 Task: Assign vinnyoffice2@gmail.com as Assignee of Child Issue ChildIssue0000000897 of Issue Issue0000000449 in Backlog  in Scrum Project Project0000000090 in Jira. Assign vinnyoffice2@gmail.com as Assignee of Child Issue ChildIssue0000000898 of Issue Issue0000000449 in Backlog  in Scrum Project Project0000000090 in Jira. Assign vinnyoffice2@gmail.com as Assignee of Child Issue ChildIssue0000000899 of Issue Issue0000000450 in Backlog  in Scrum Project Project0000000090 in Jira. Assign vinnyoffice2@gmail.com as Assignee of Child Issue ChildIssue0000000900 of Issue Issue0000000450 in Backlog  in Scrum Project Project0000000090 in Jira. Assign Issue Issue0000000441 to Sprint Sprint0000000265 in Scrum Project Project0000000089 in Jira
Action: Mouse moved to (638, 583)
Screenshot: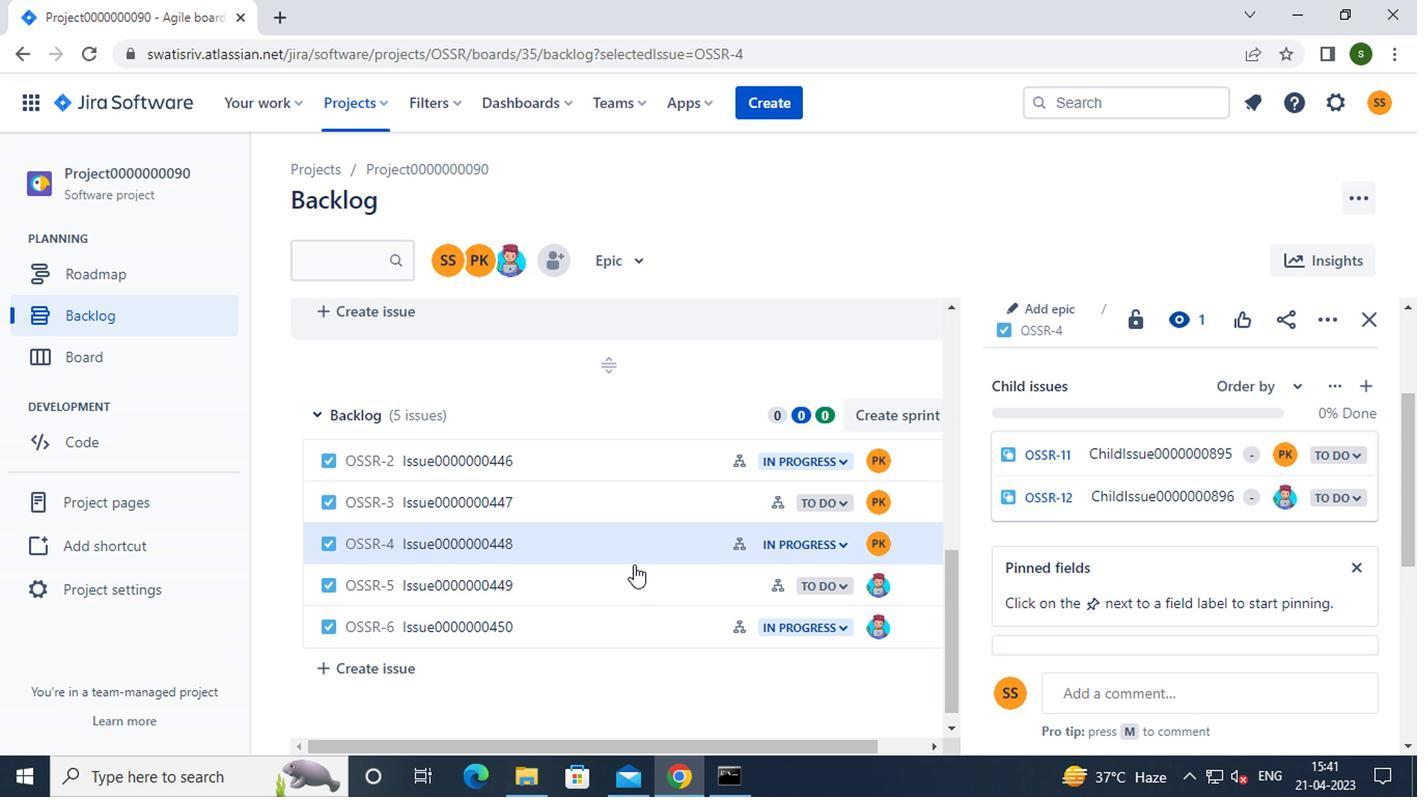 
Action: Mouse pressed left at (638, 583)
Screenshot: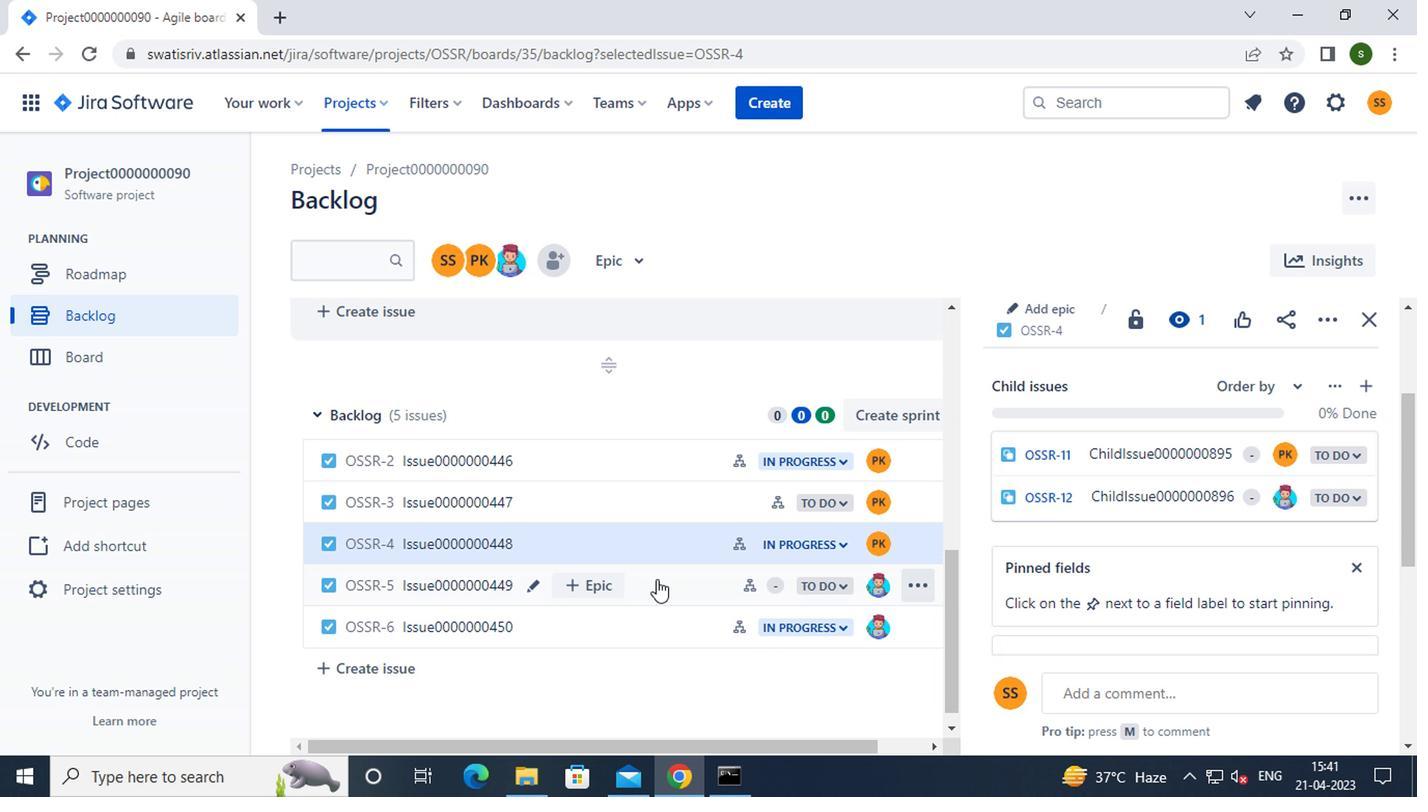 
Action: Mouse moved to (925, 549)
Screenshot: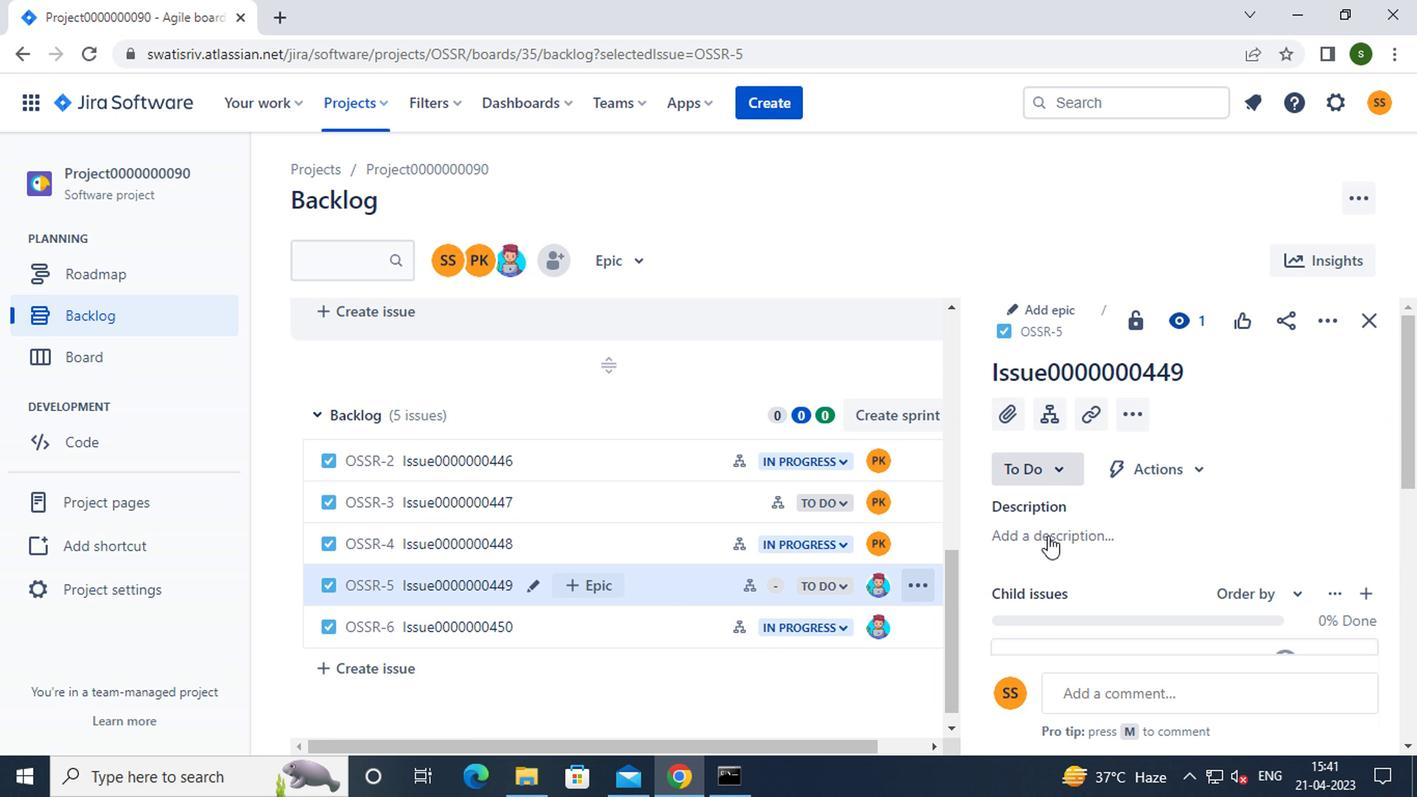 
Action: Mouse scrolled (925, 548) with delta (0, 0)
Screenshot: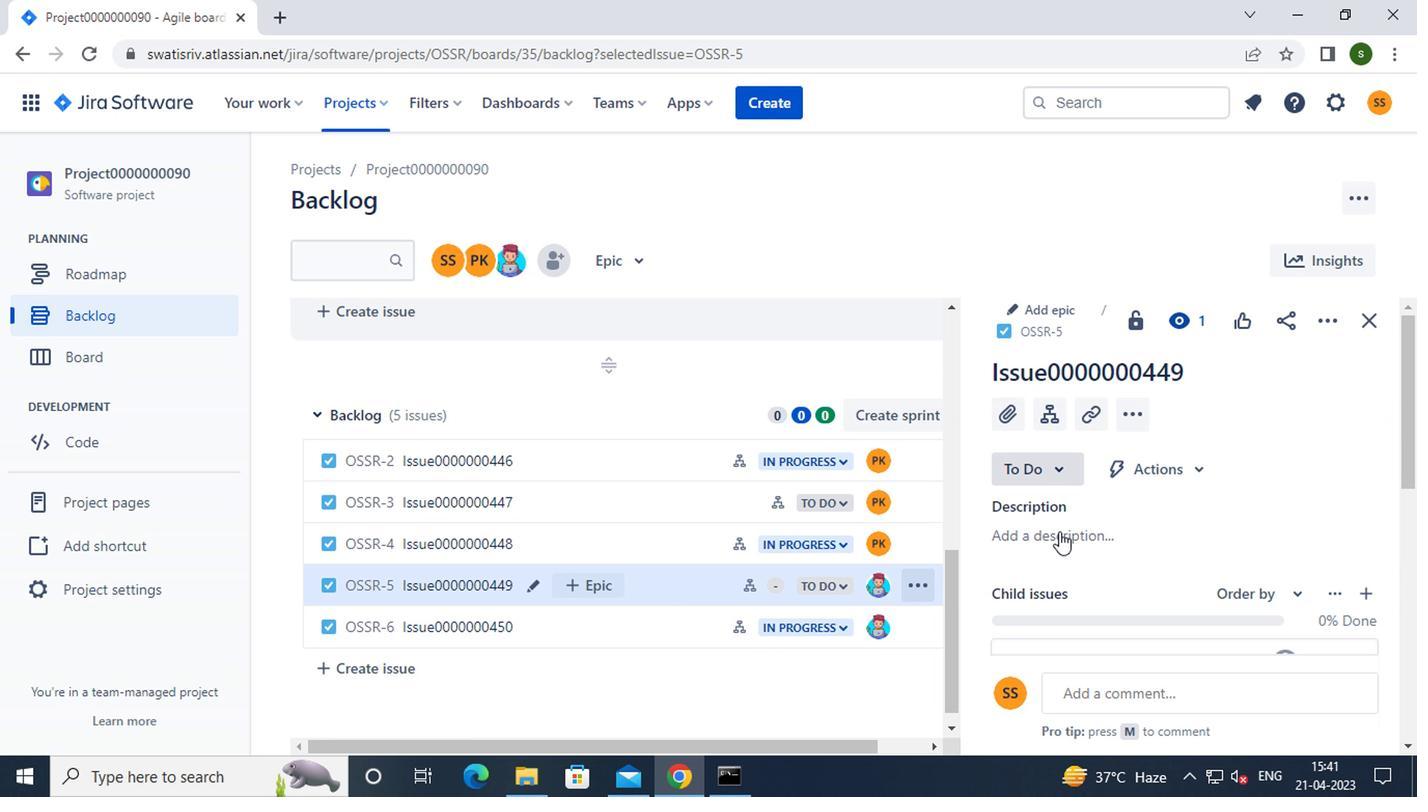 
Action: Mouse scrolled (925, 548) with delta (0, 0)
Screenshot: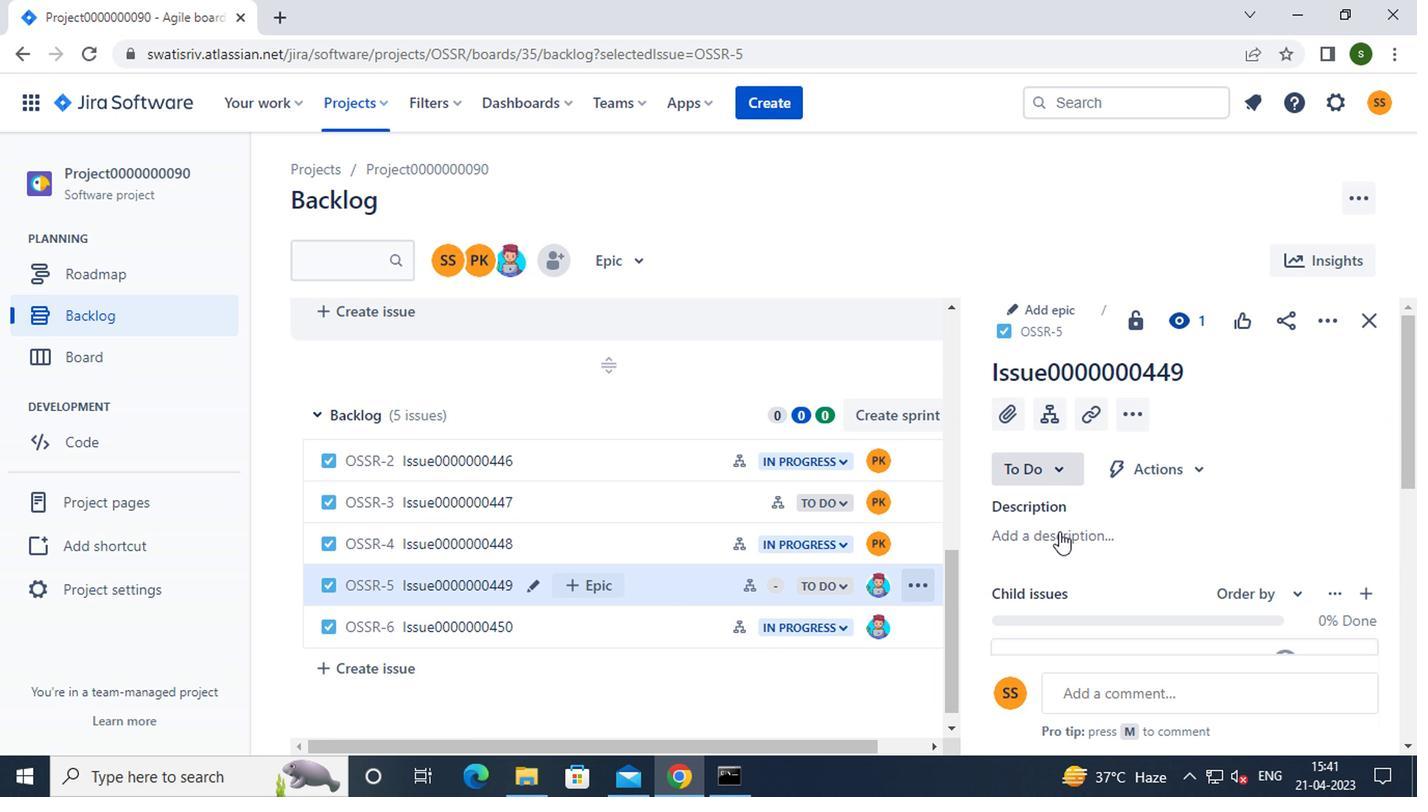 
Action: Mouse moved to (1089, 493)
Screenshot: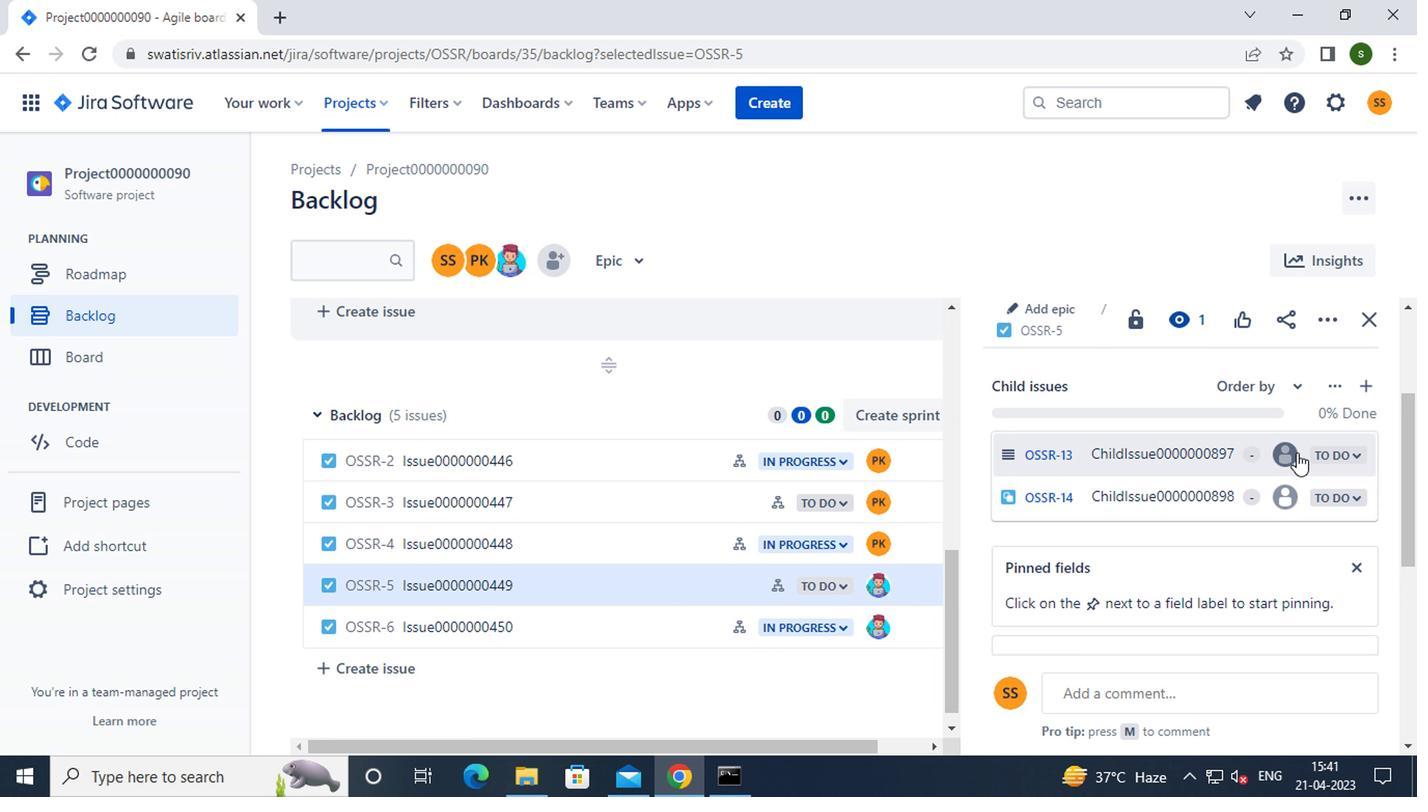
Action: Mouse pressed left at (1089, 493)
Screenshot: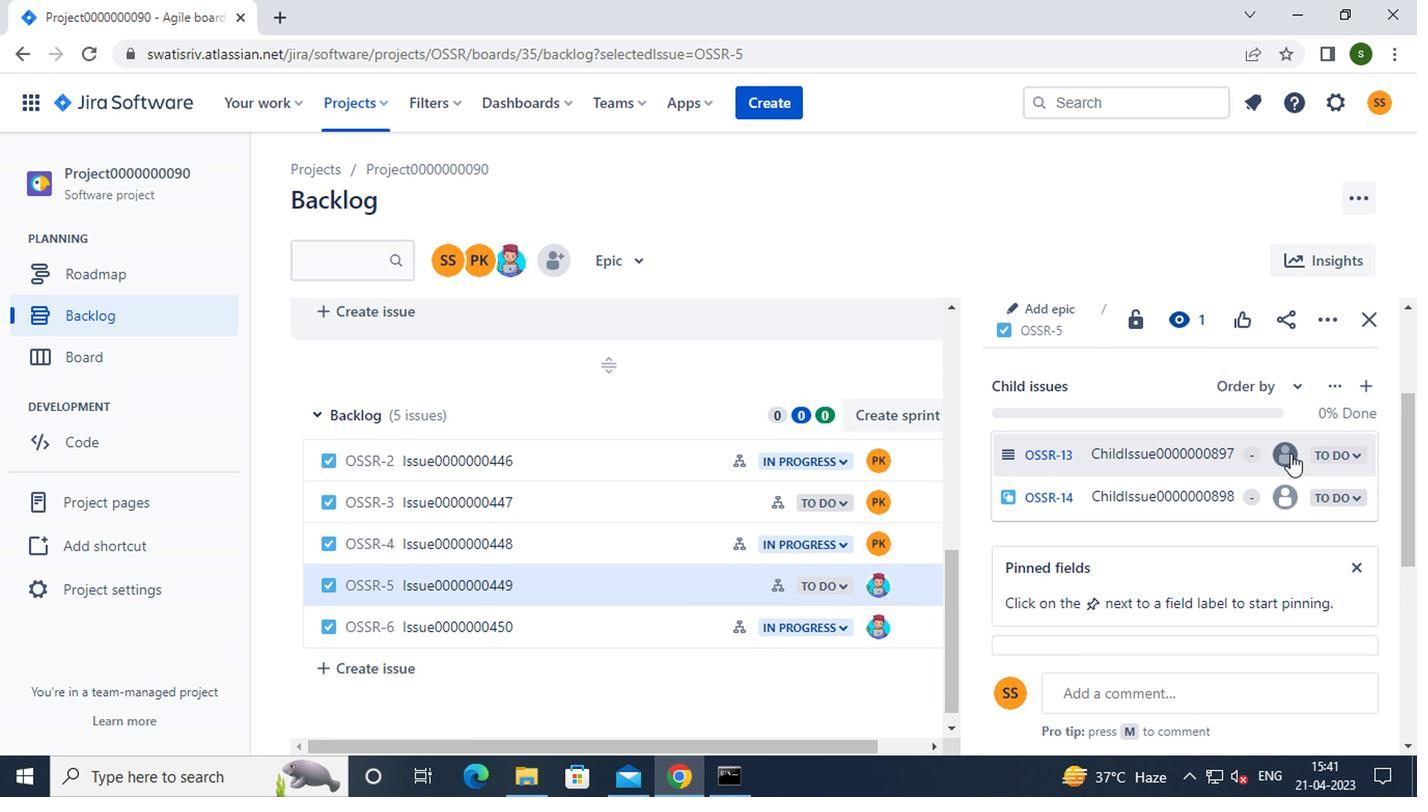 
Action: Mouse moved to (1014, 526)
Screenshot: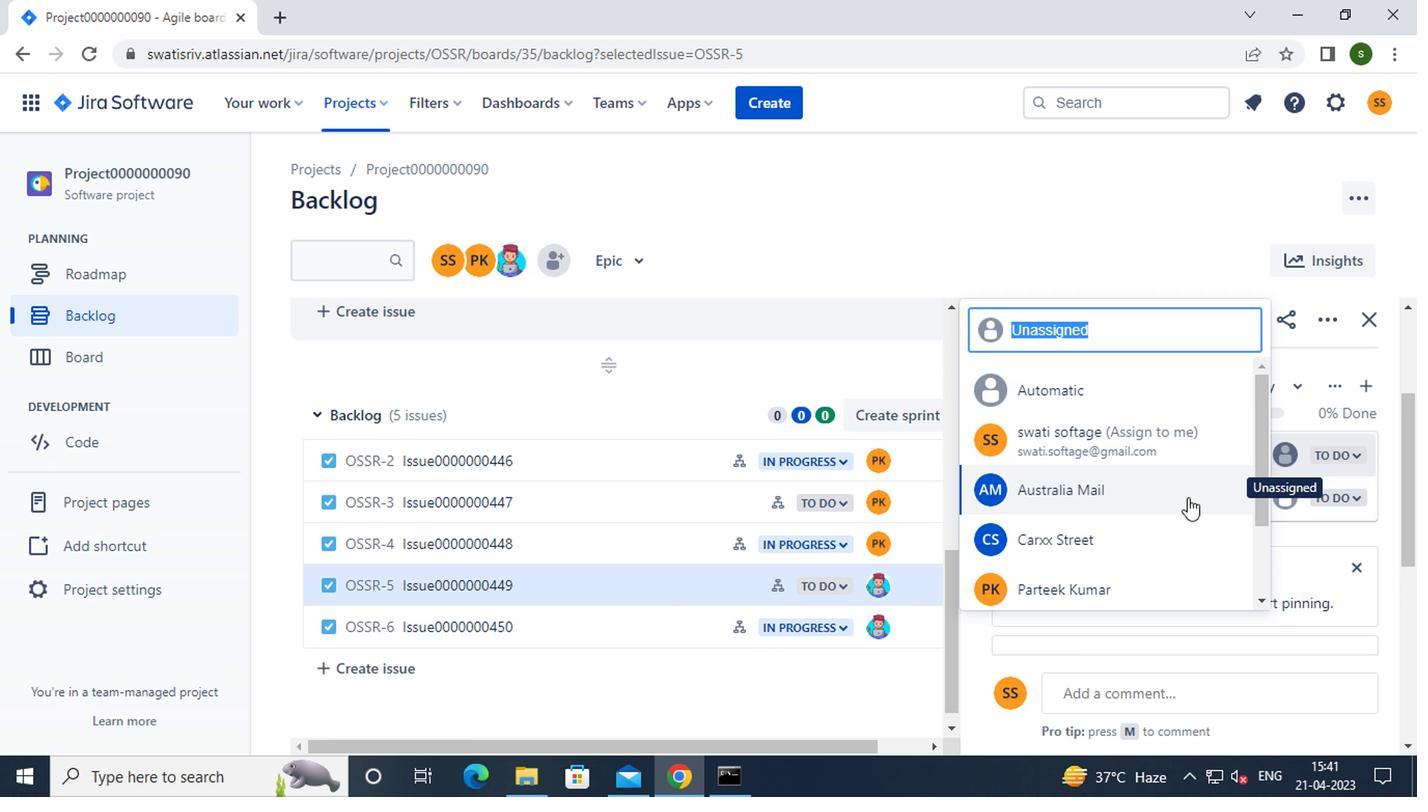 
Action: Mouse scrolled (1014, 525) with delta (0, 0)
Screenshot: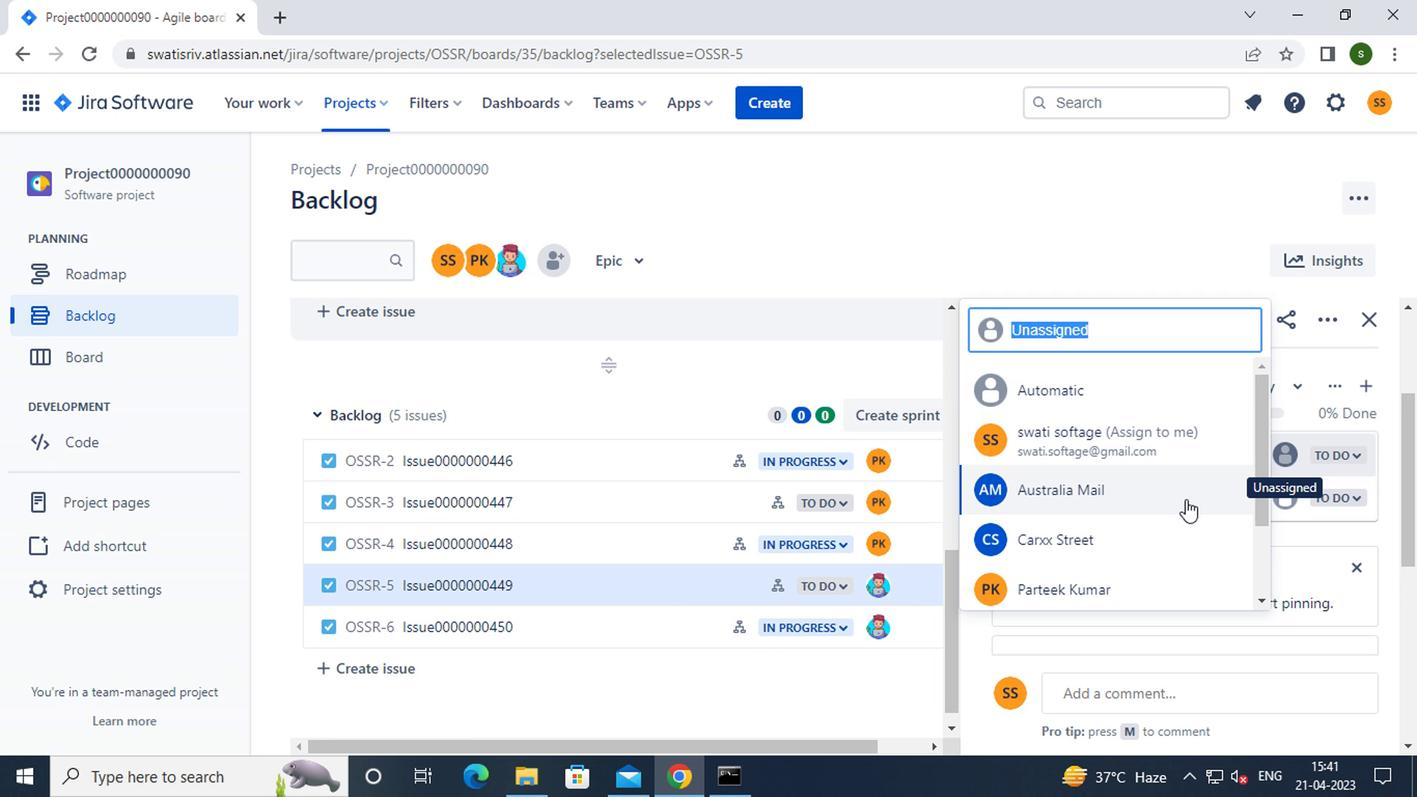 
Action: Mouse moved to (961, 591)
Screenshot: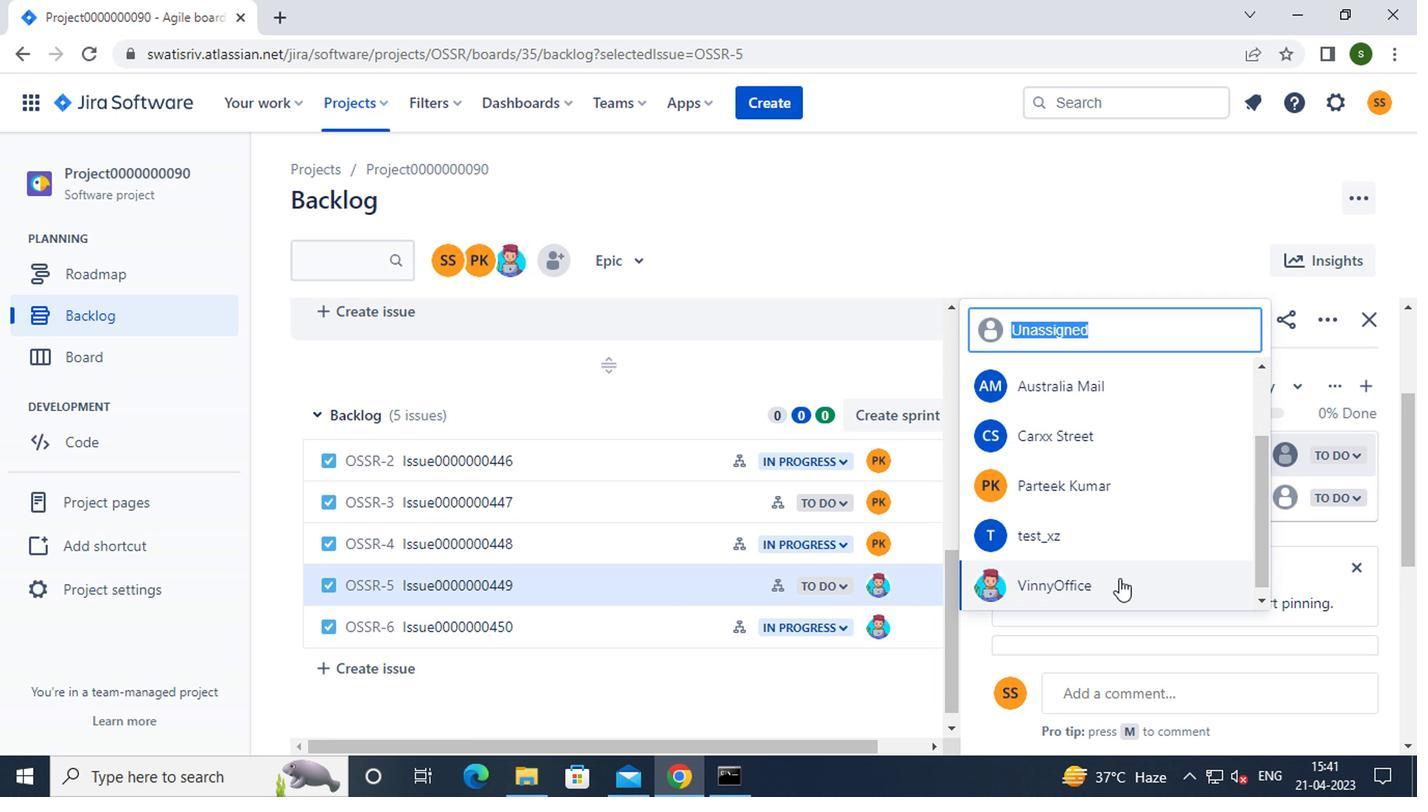 
Action: Mouse pressed left at (961, 591)
Screenshot: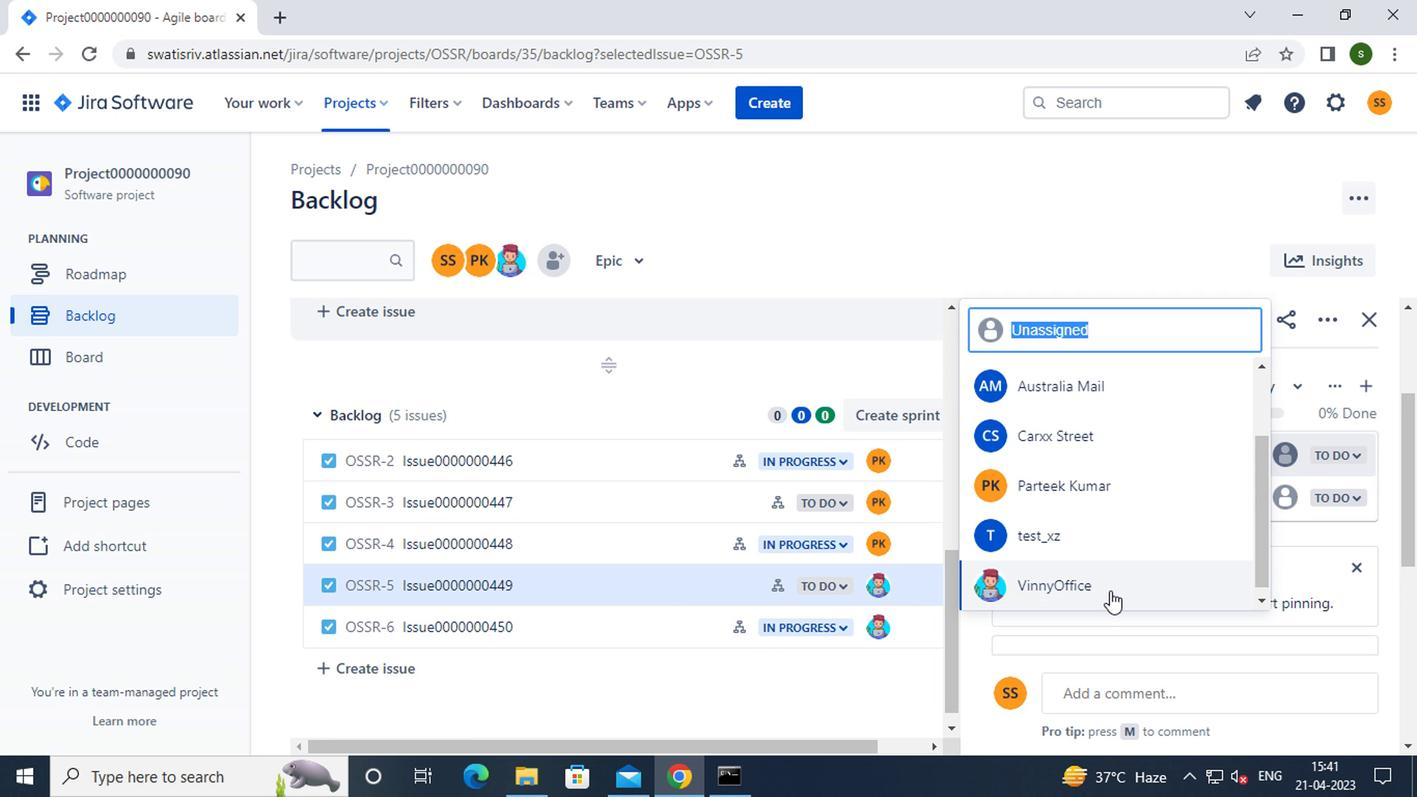 
Action: Mouse moved to (1082, 524)
Screenshot: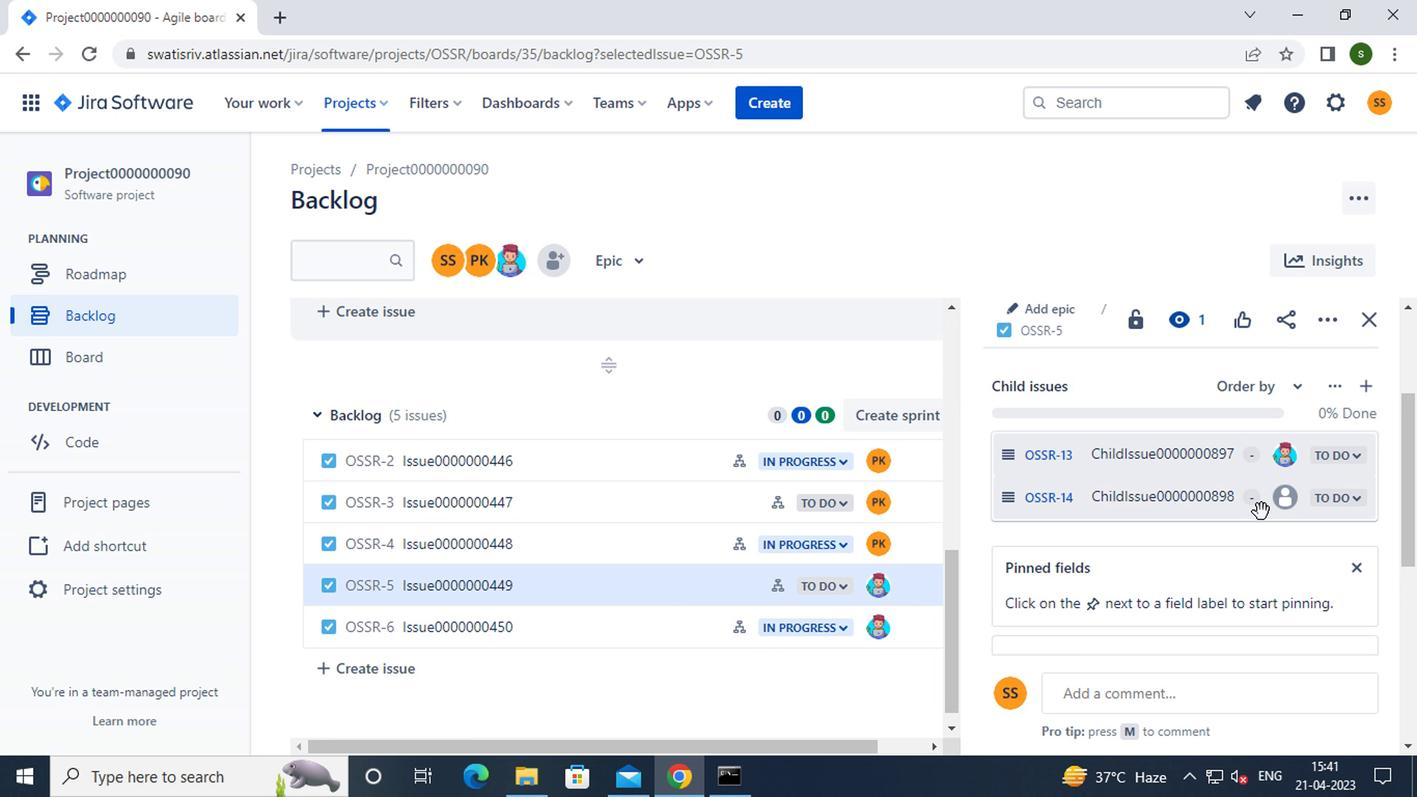 
Action: Mouse pressed left at (1082, 524)
Screenshot: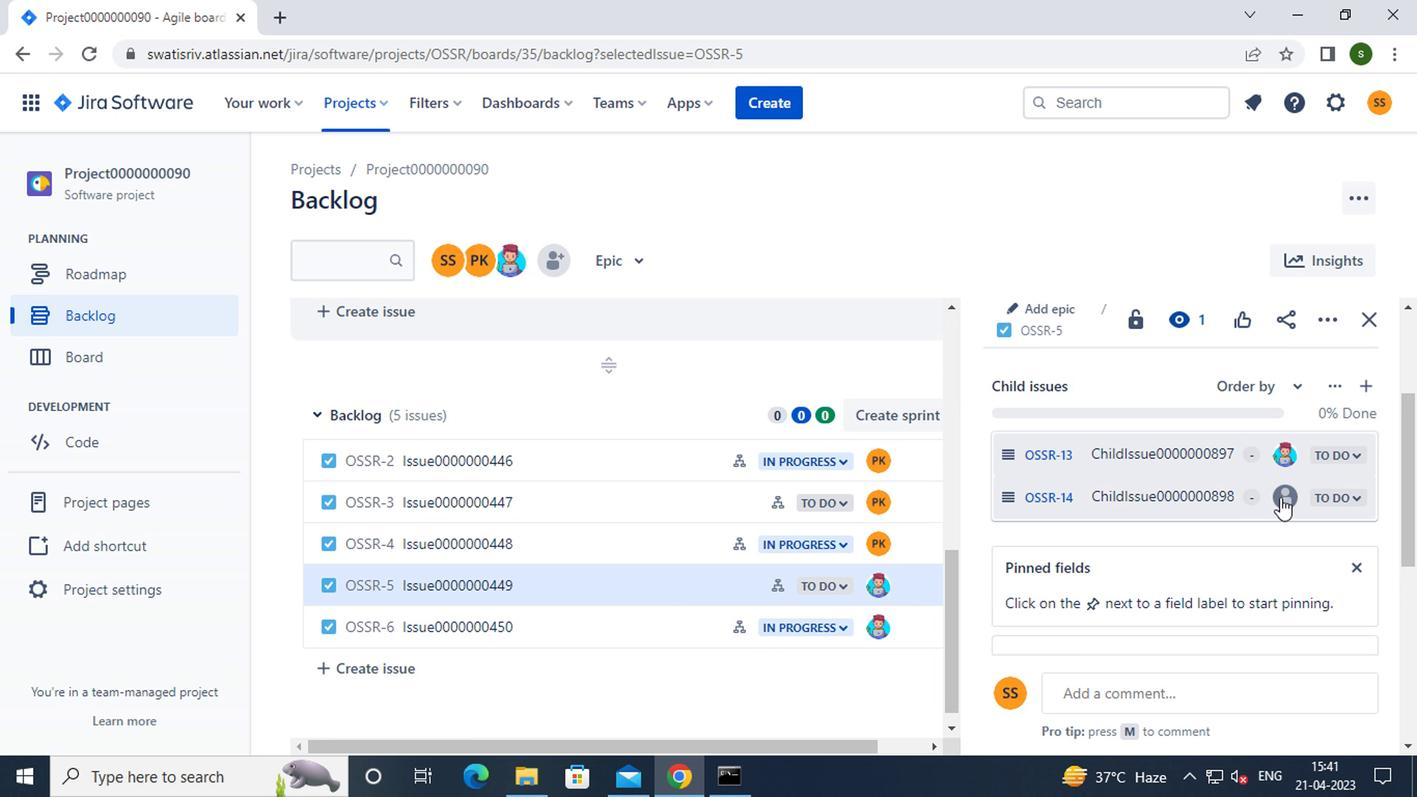 
Action: Mouse moved to (1008, 547)
Screenshot: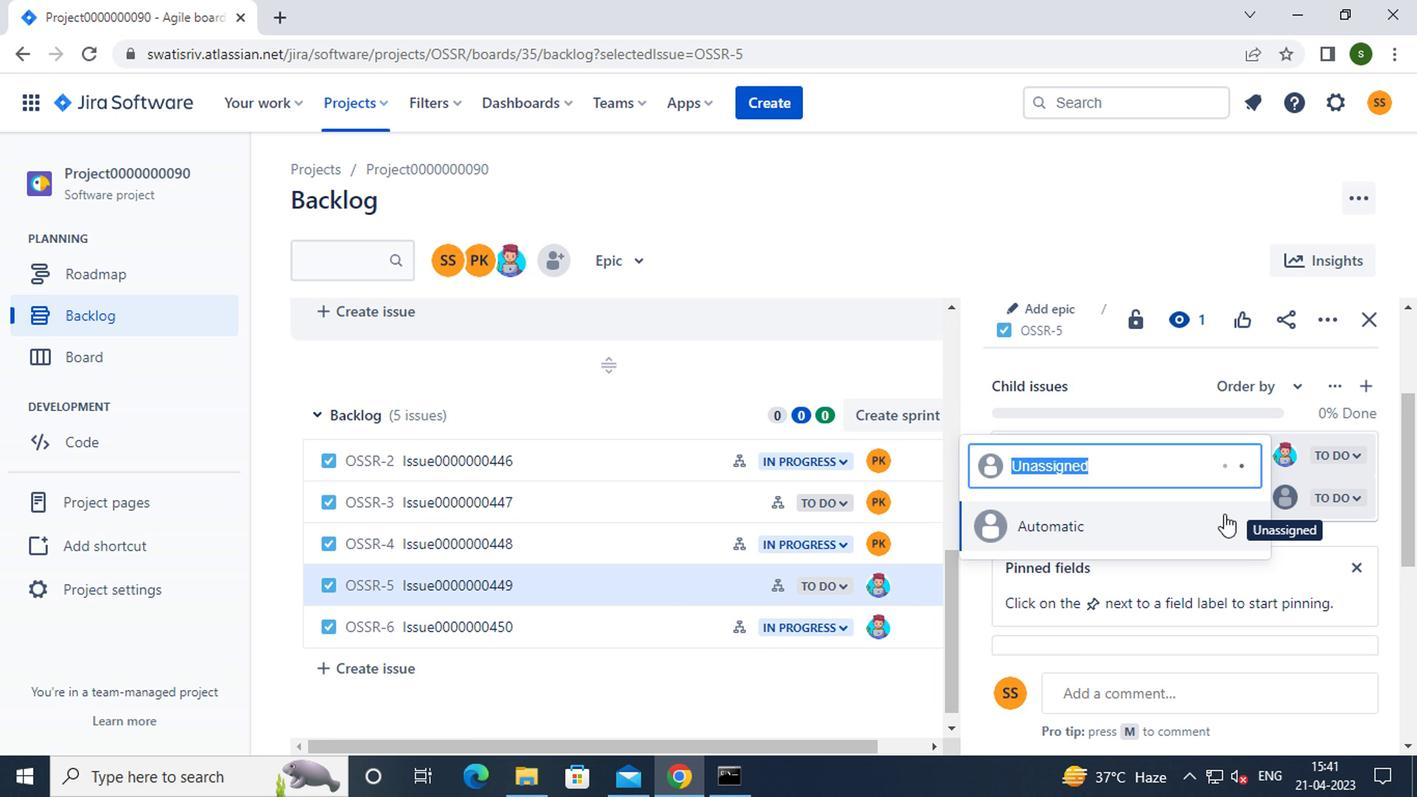 
Action: Mouse scrolled (1008, 547) with delta (0, 0)
Screenshot: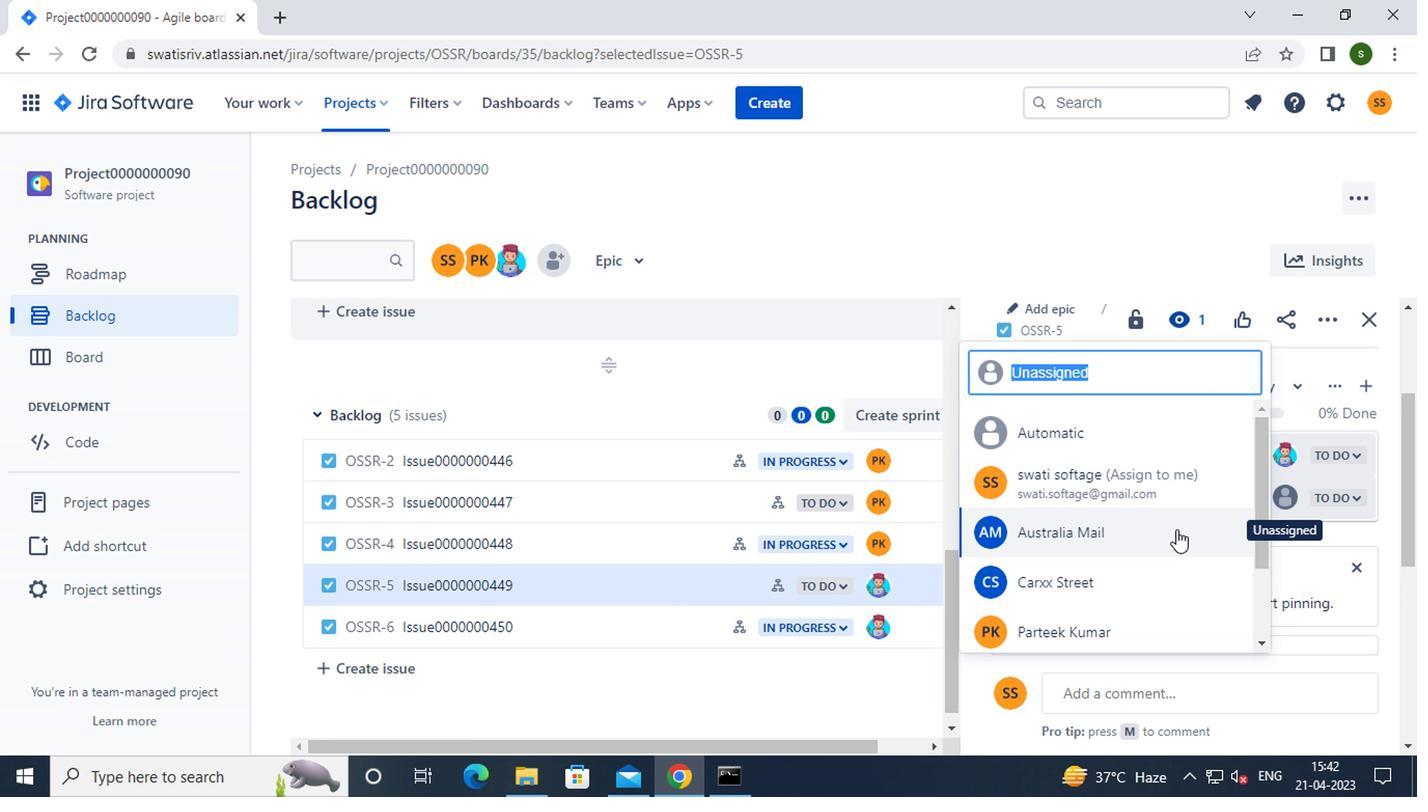 
Action: Mouse scrolled (1008, 547) with delta (0, 0)
Screenshot: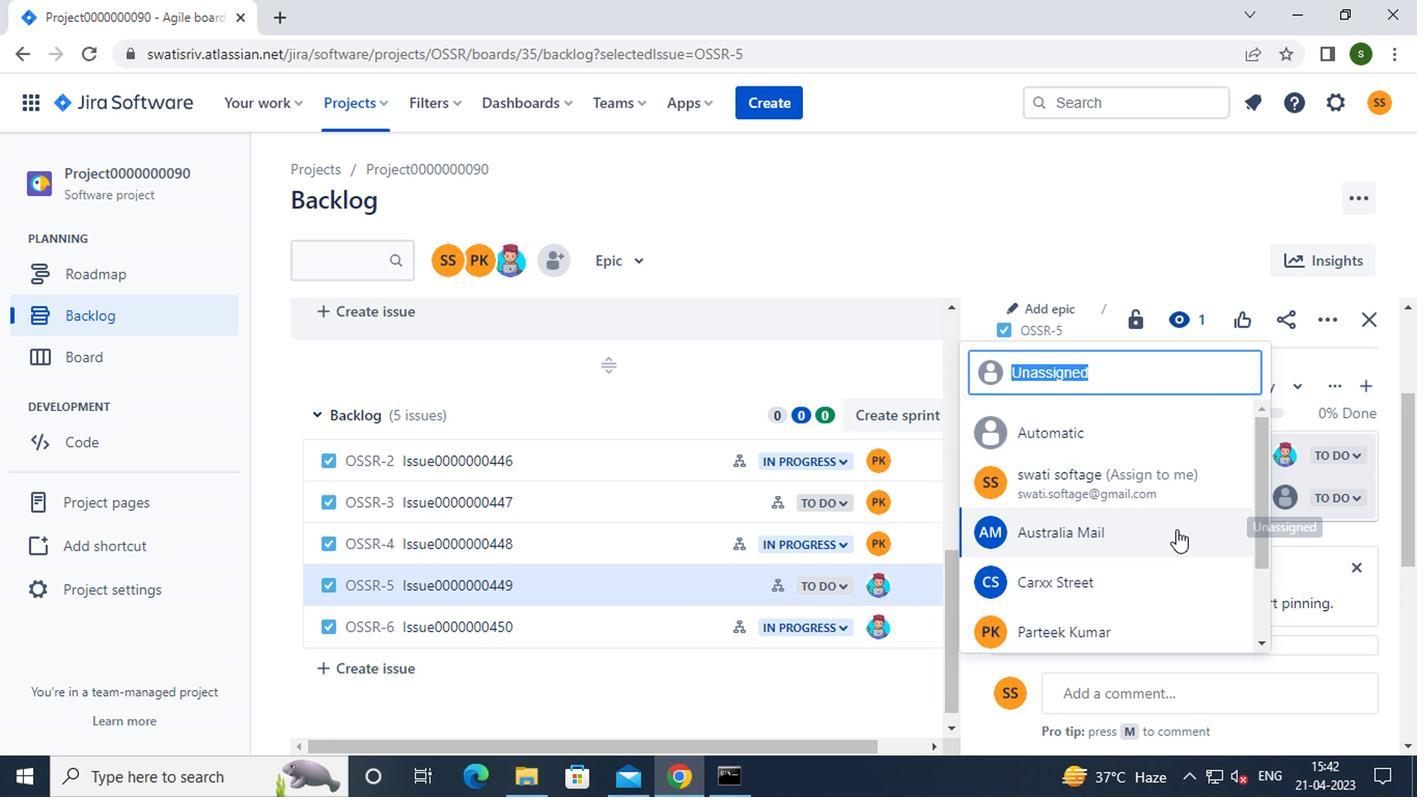 
Action: Mouse scrolled (1008, 547) with delta (0, 0)
Screenshot: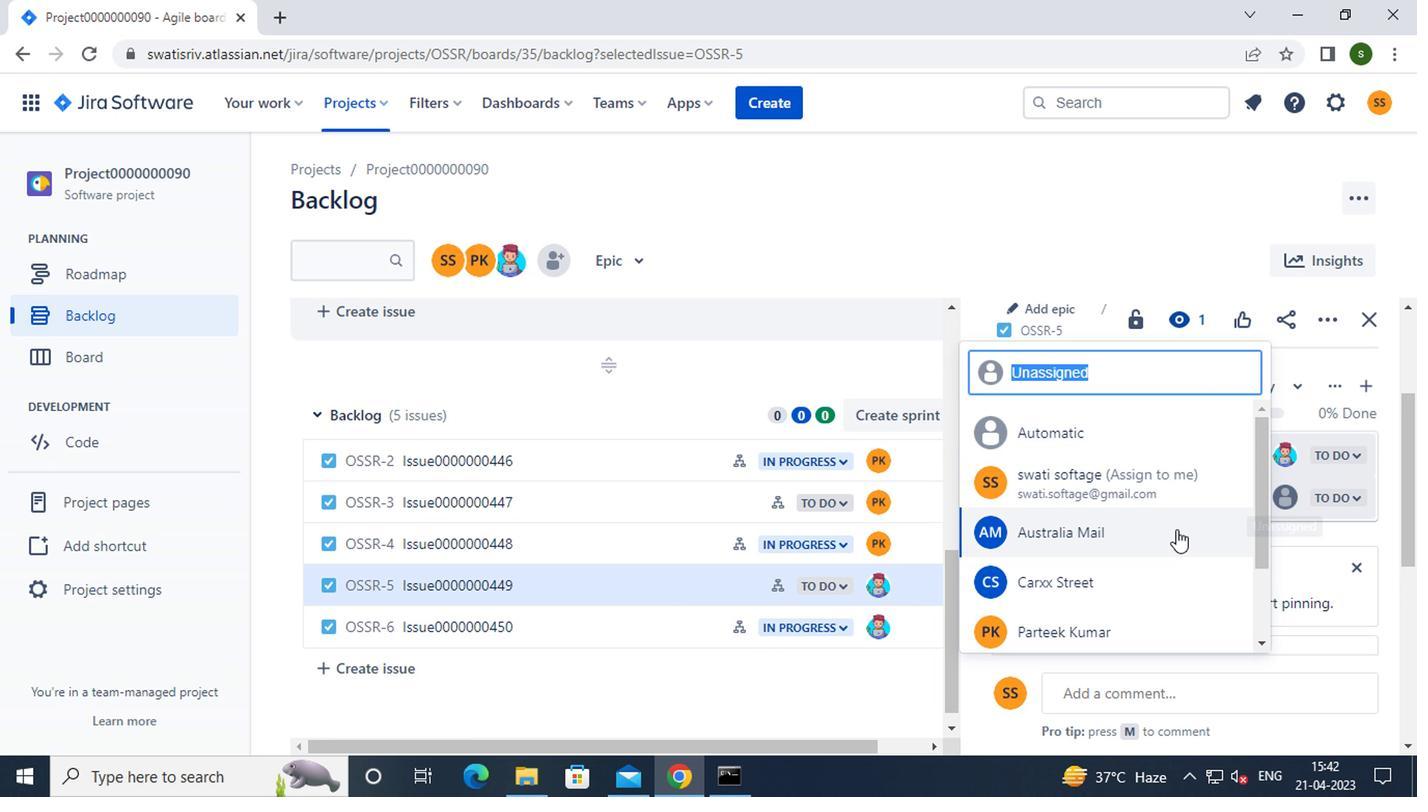 
Action: Mouse moved to (943, 610)
Screenshot: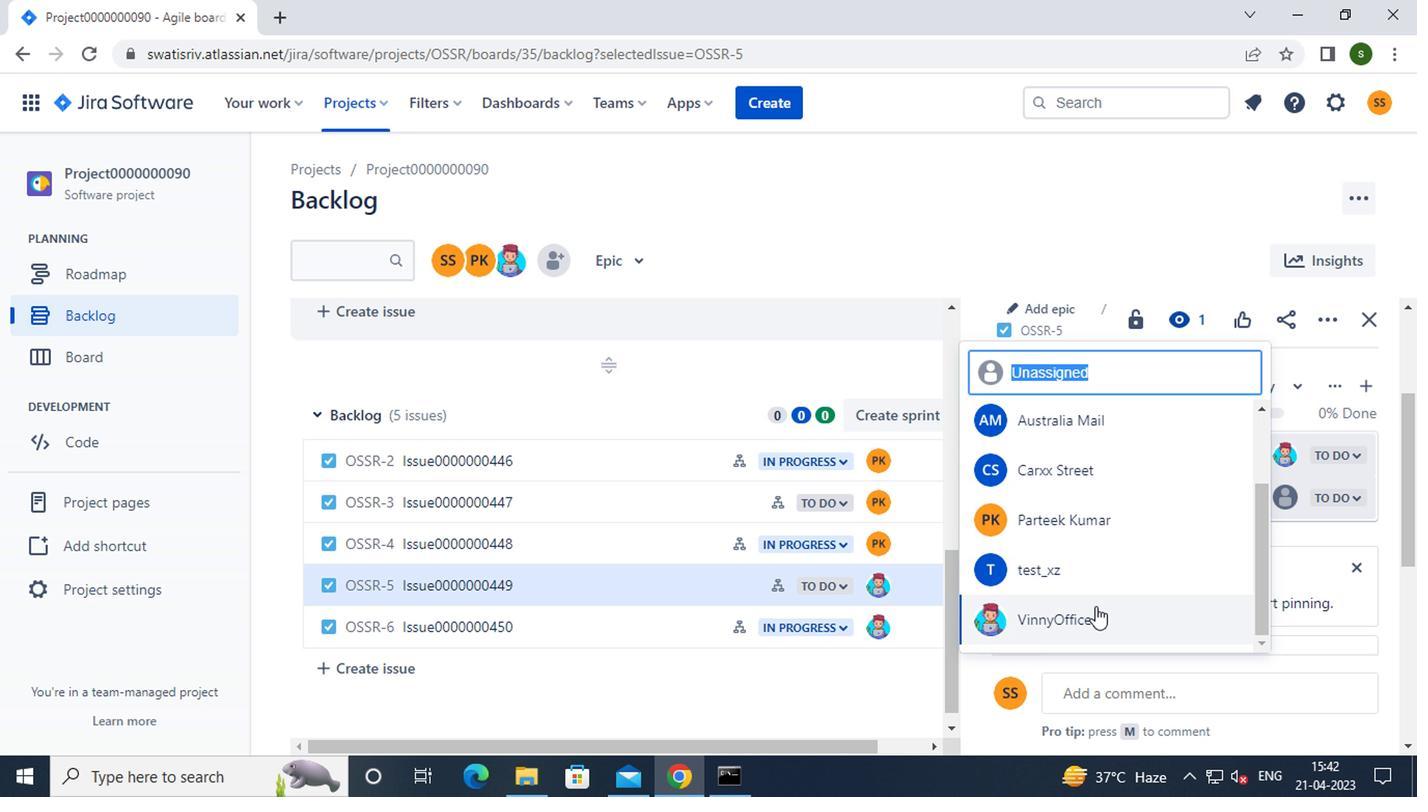
Action: Mouse pressed left at (943, 610)
Screenshot: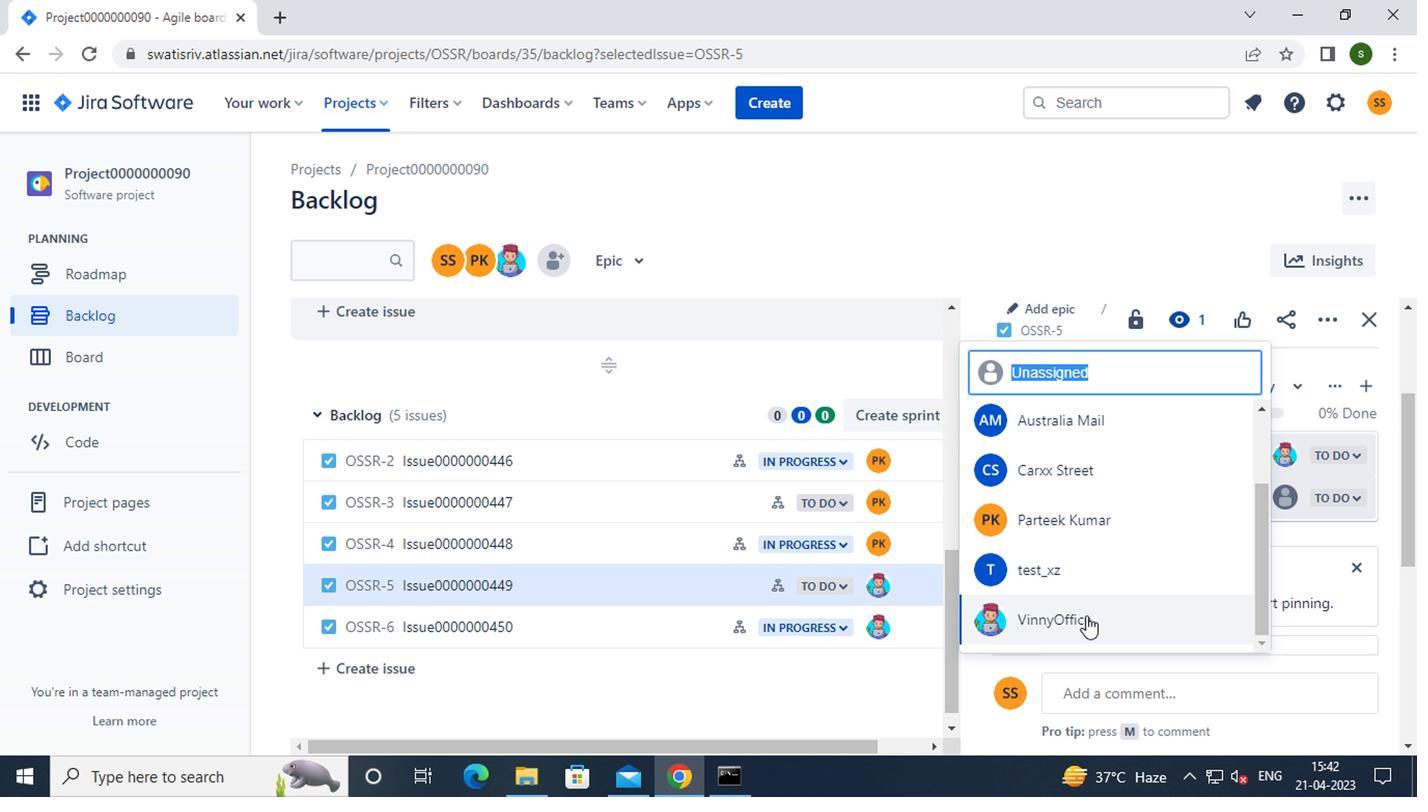 
Action: Mouse moved to (644, 615)
Screenshot: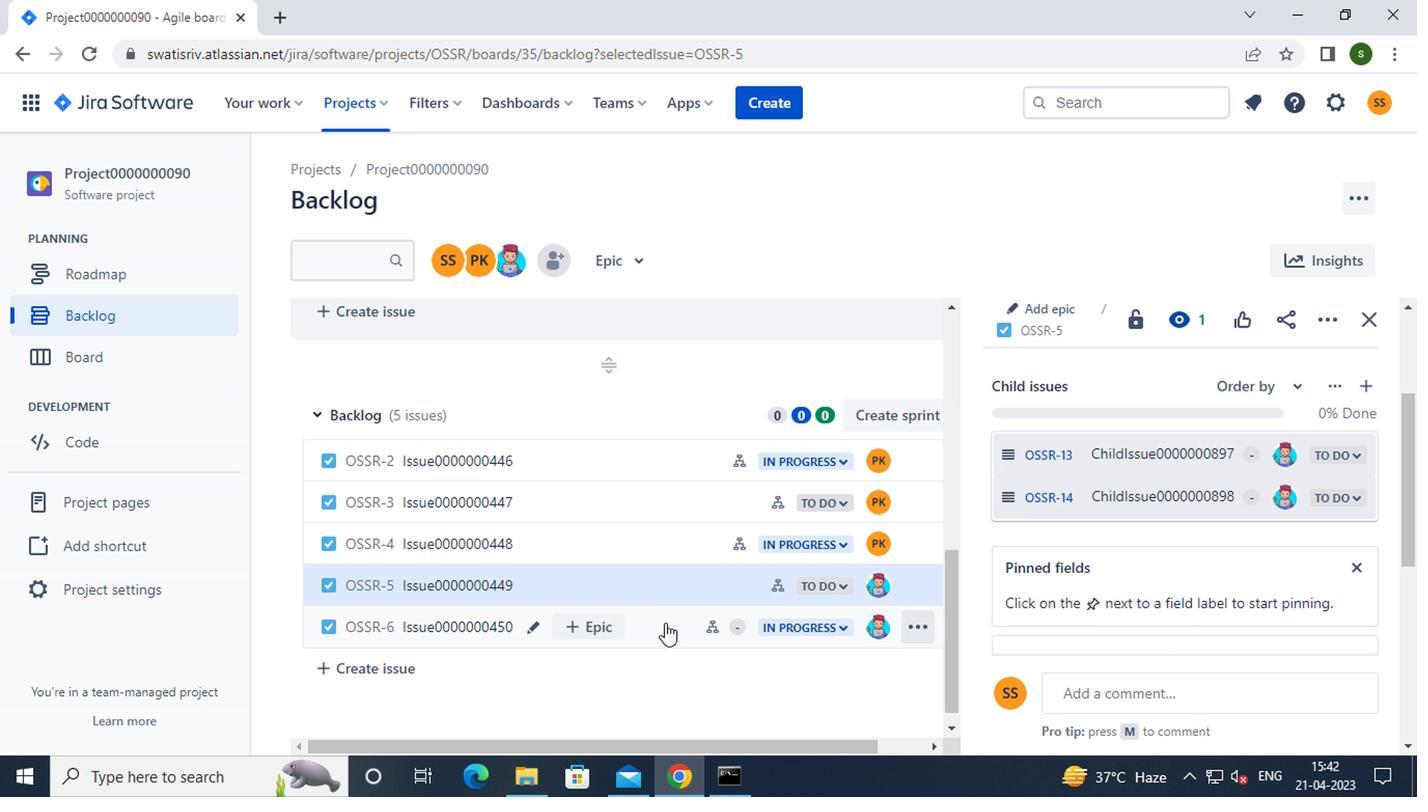 
Action: Mouse pressed left at (644, 615)
Screenshot: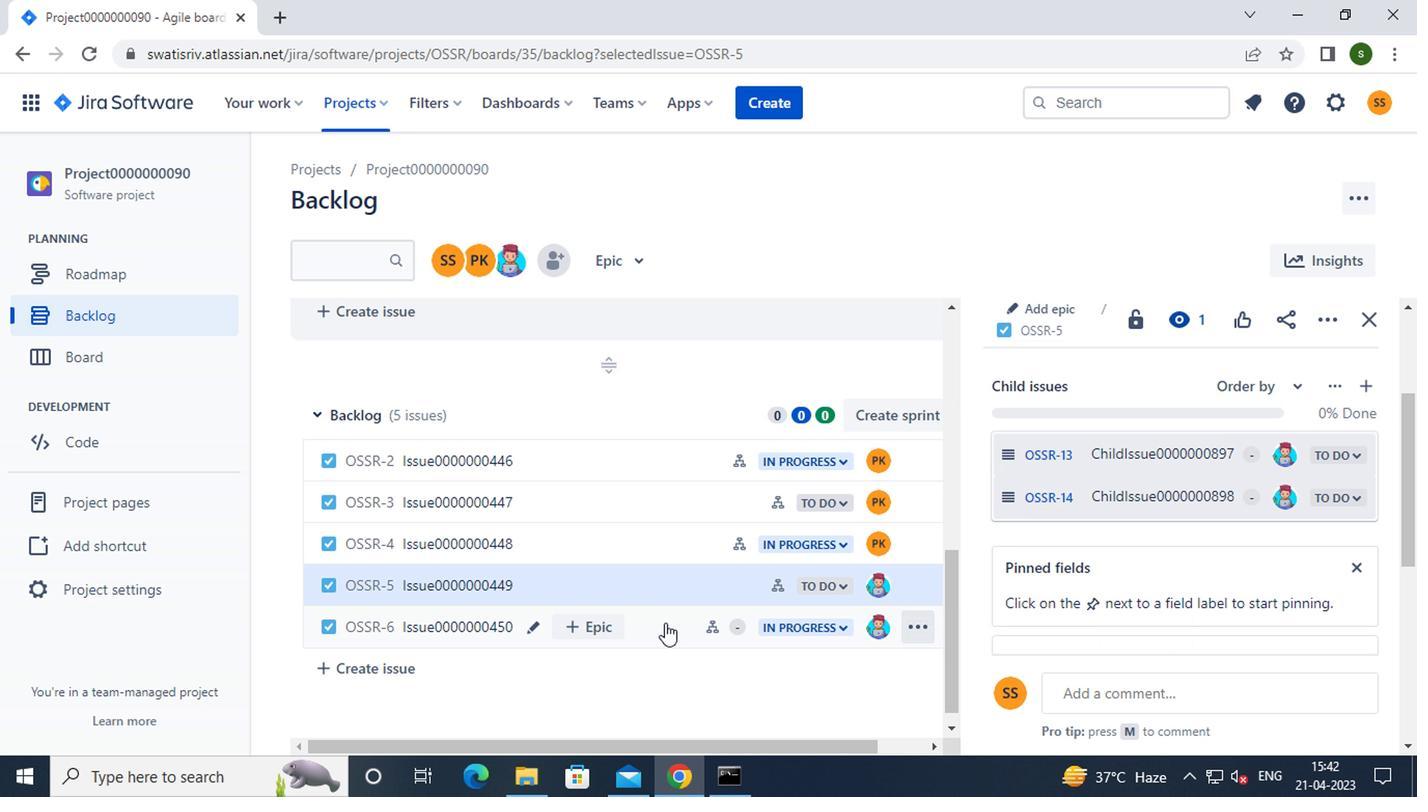 
Action: Mouse moved to (1013, 557)
Screenshot: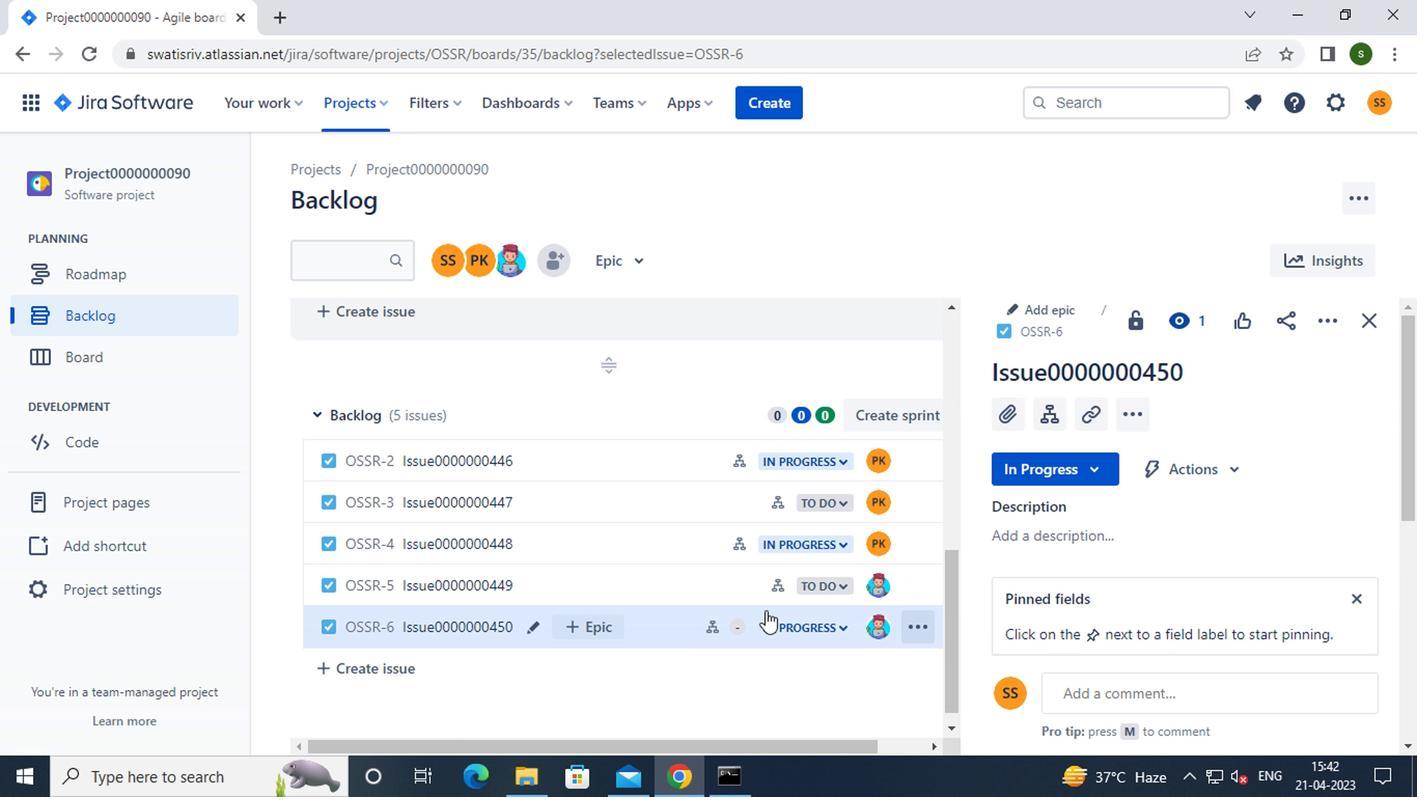 
Action: Mouse scrolled (1013, 556) with delta (0, 0)
Screenshot: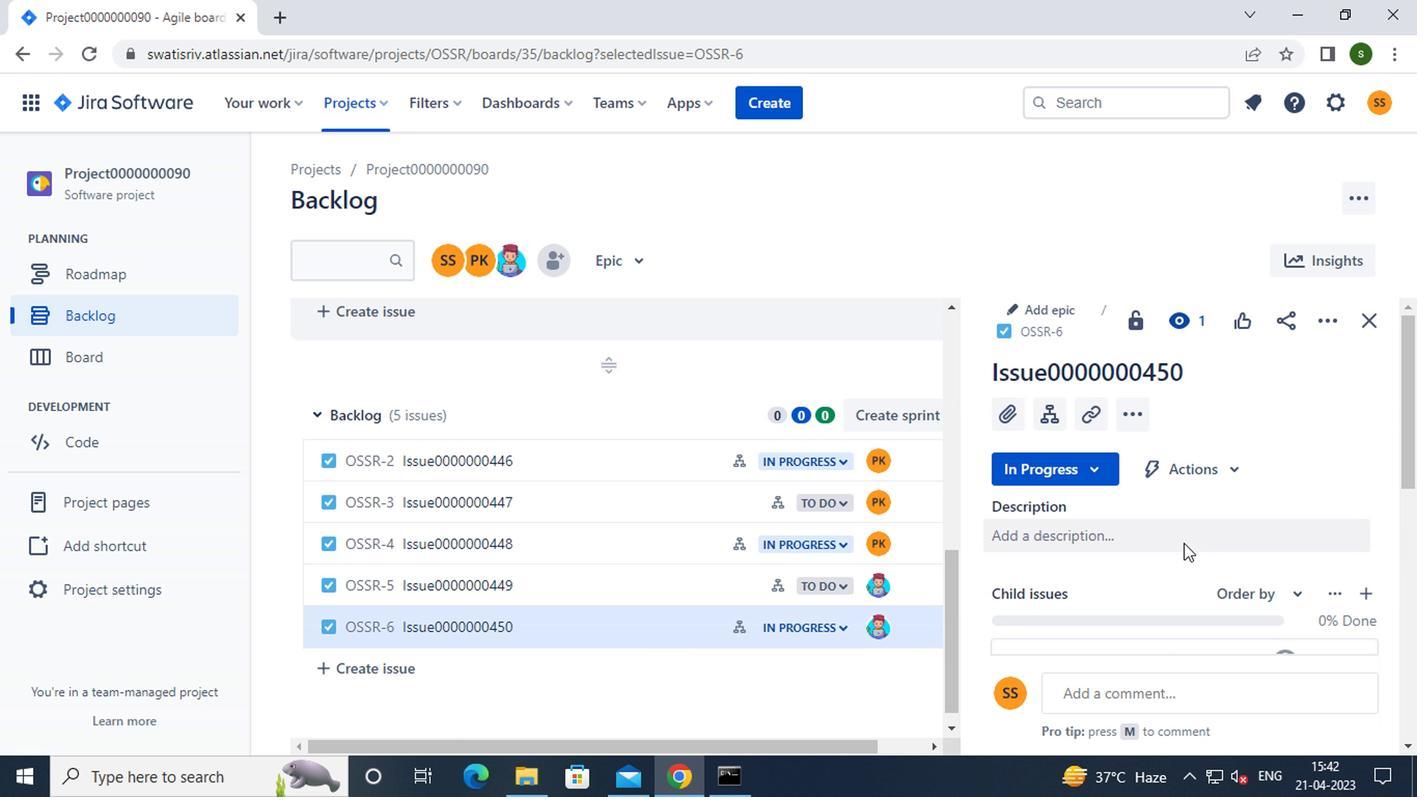 
Action: Mouse scrolled (1013, 556) with delta (0, 0)
Screenshot: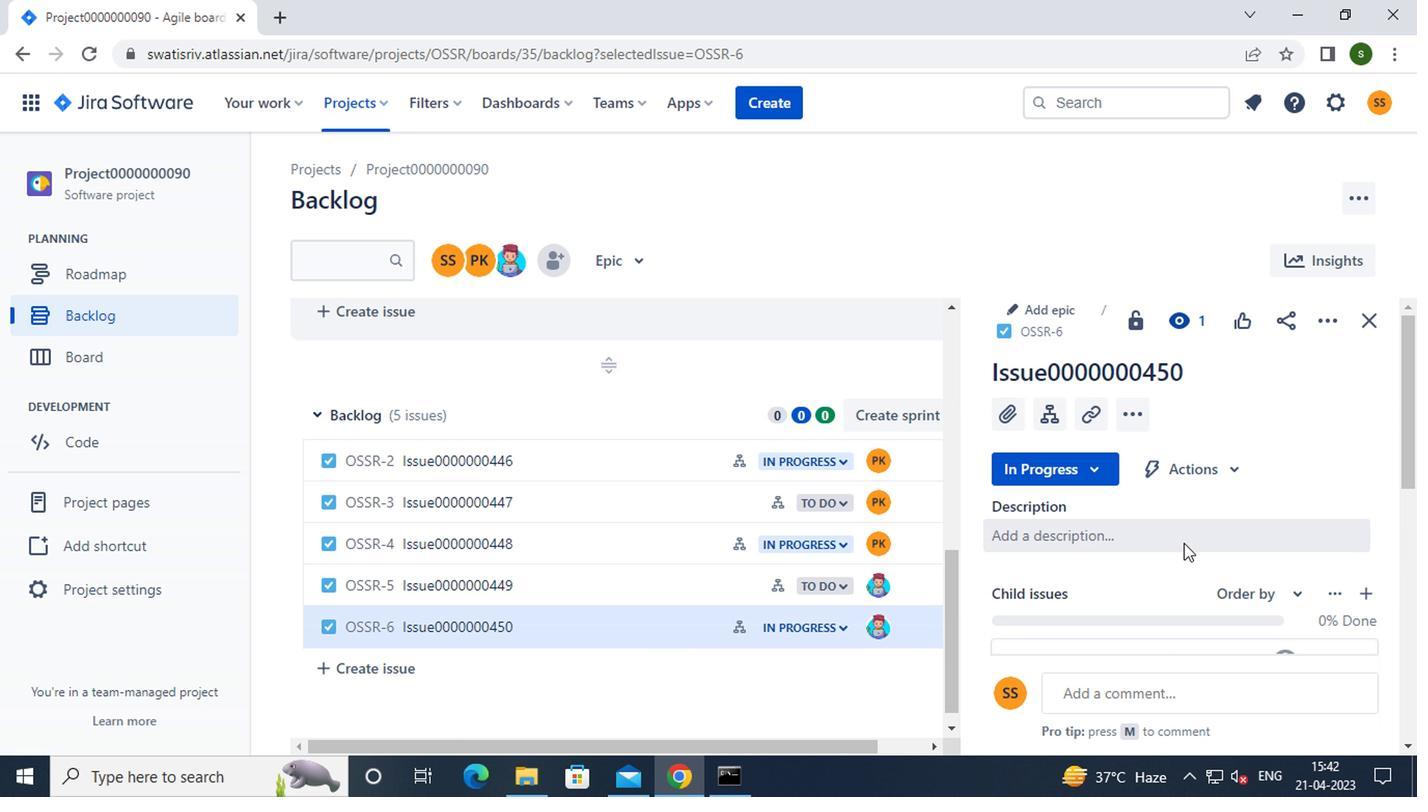 
Action: Mouse moved to (1086, 493)
Screenshot: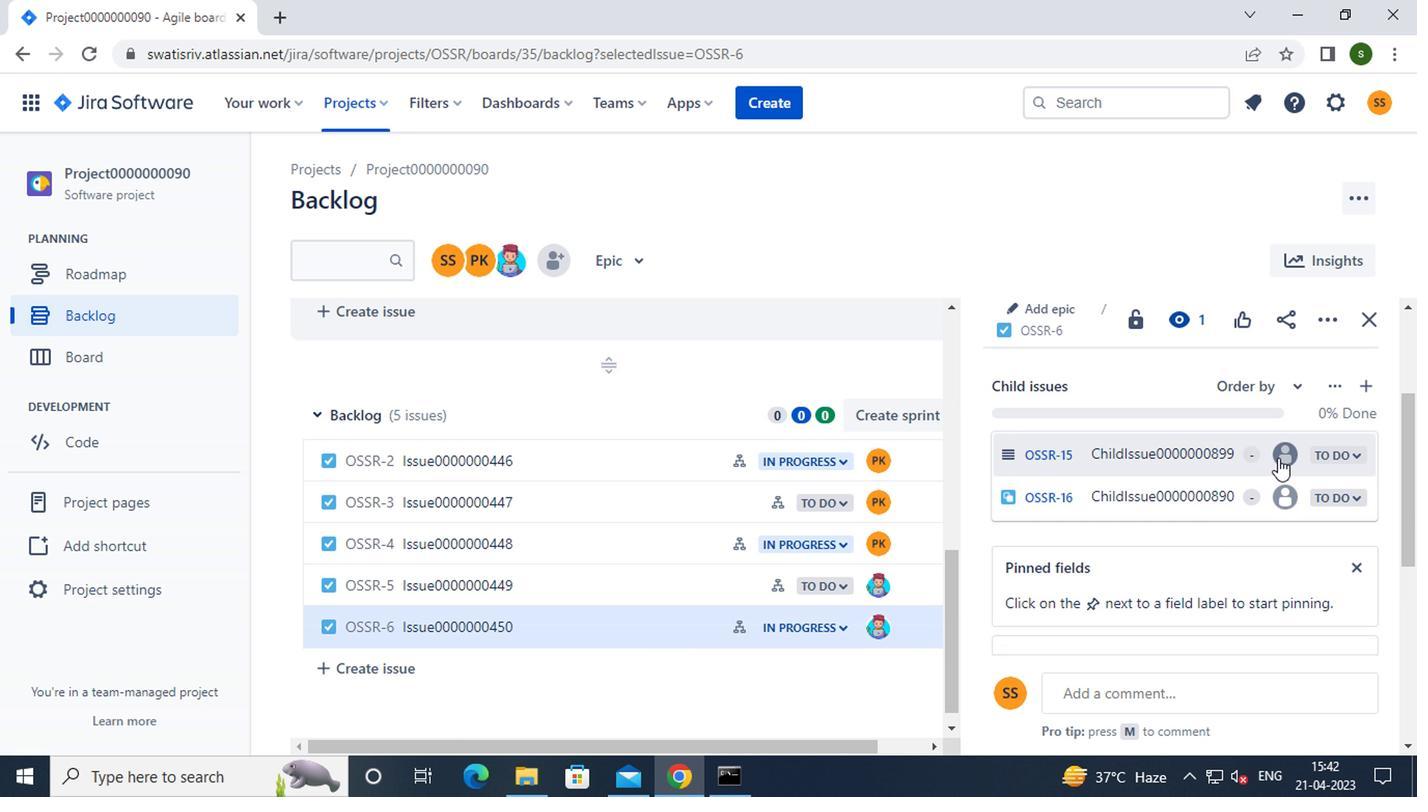 
Action: Mouse pressed left at (1086, 493)
Screenshot: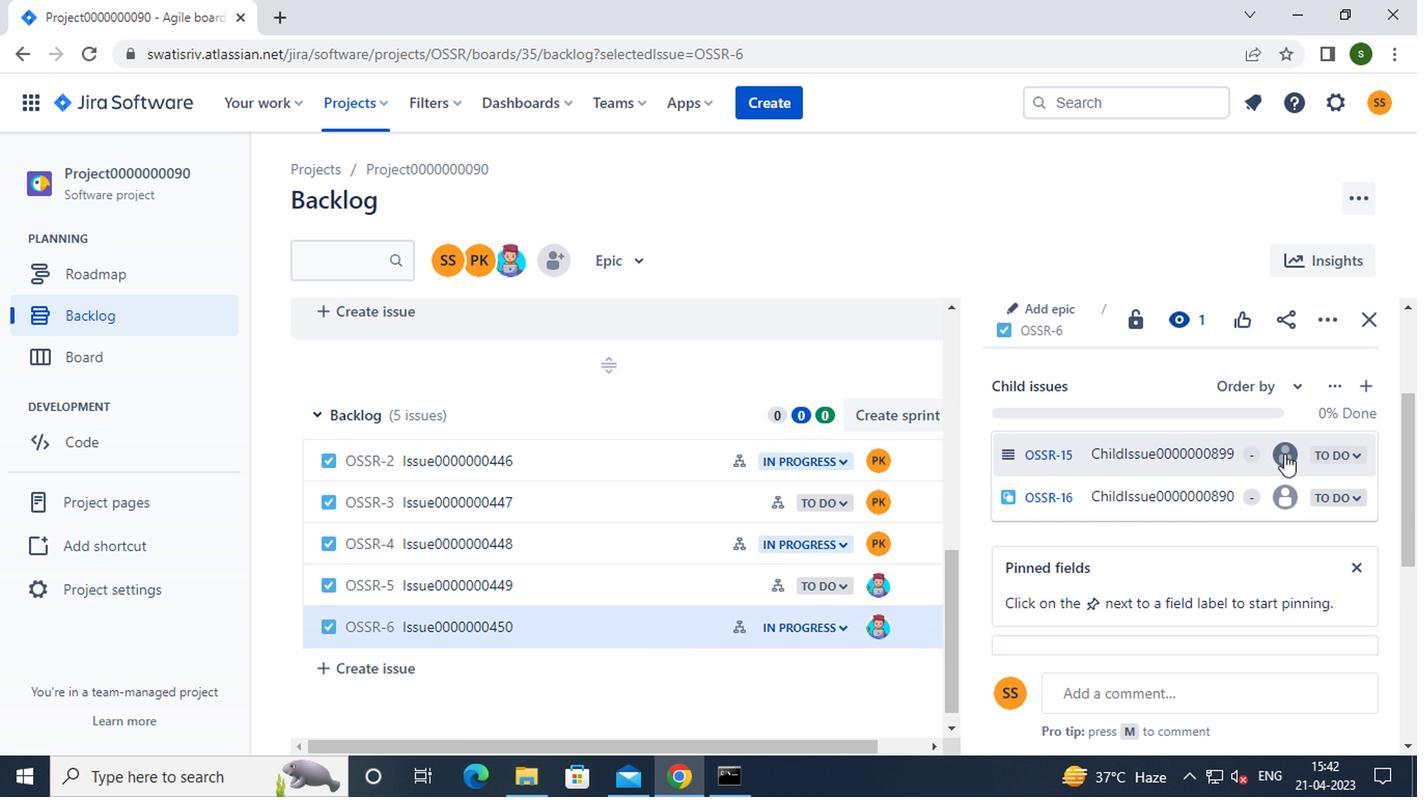 
Action: Mouse moved to (965, 581)
Screenshot: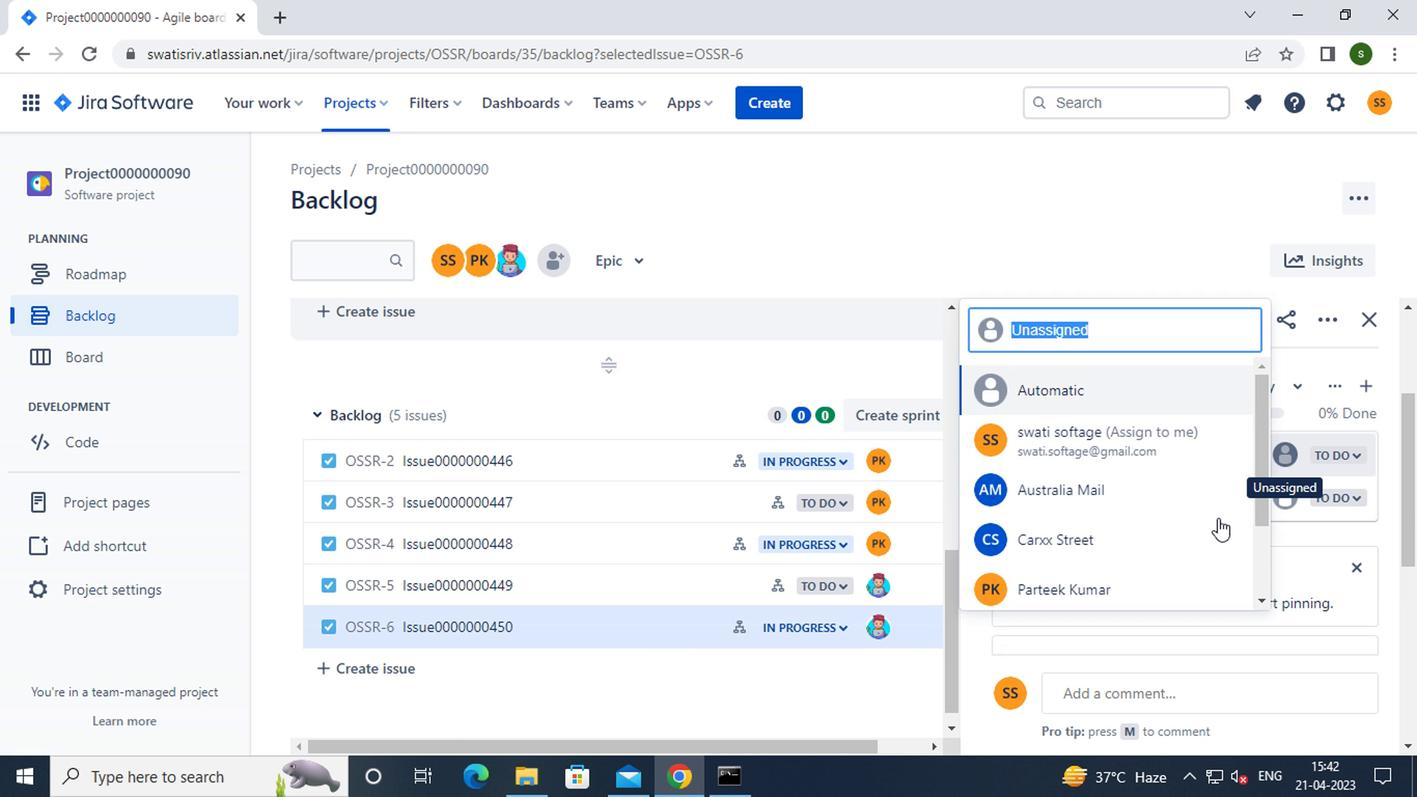 
Action: Mouse scrolled (965, 580) with delta (0, 0)
Screenshot: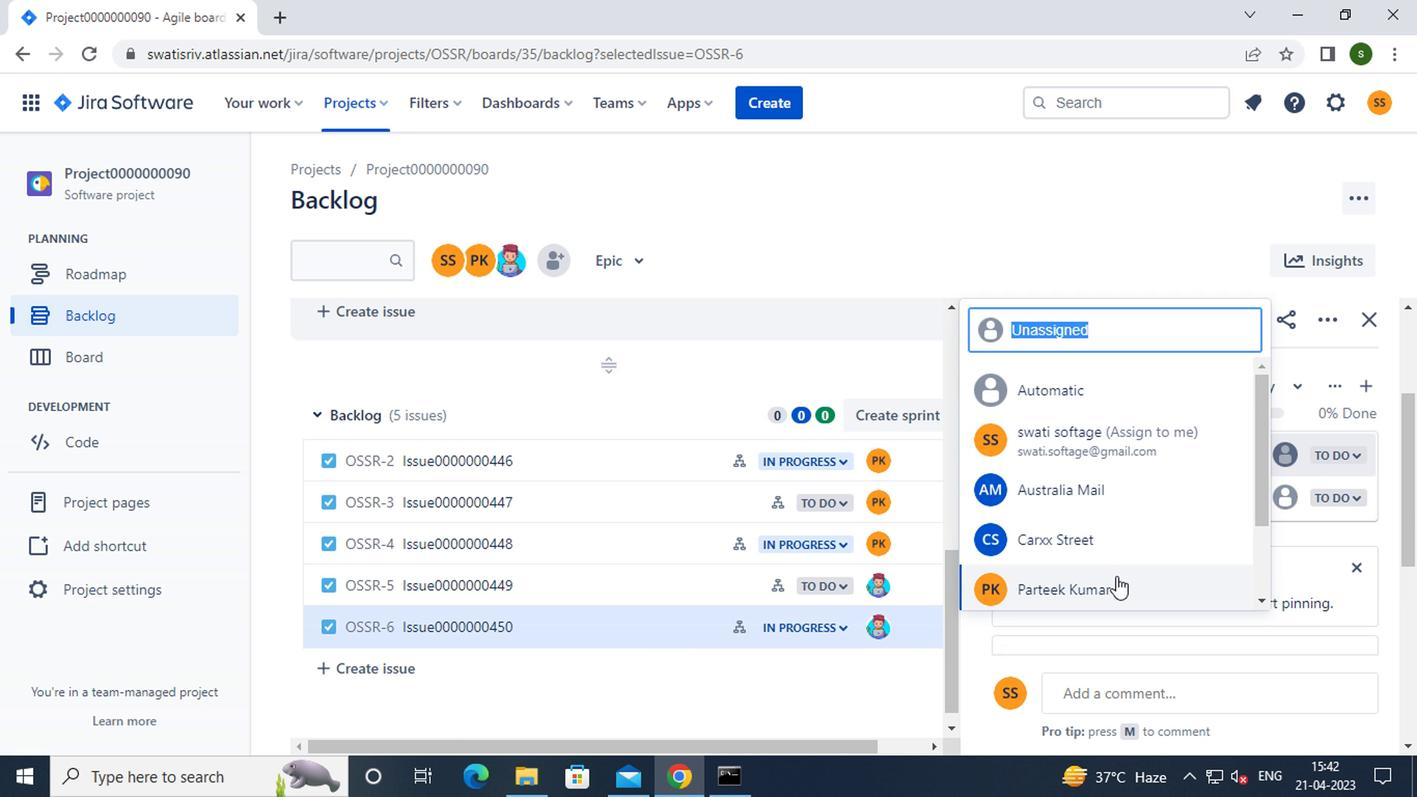 
Action: Mouse scrolled (965, 580) with delta (0, 0)
Screenshot: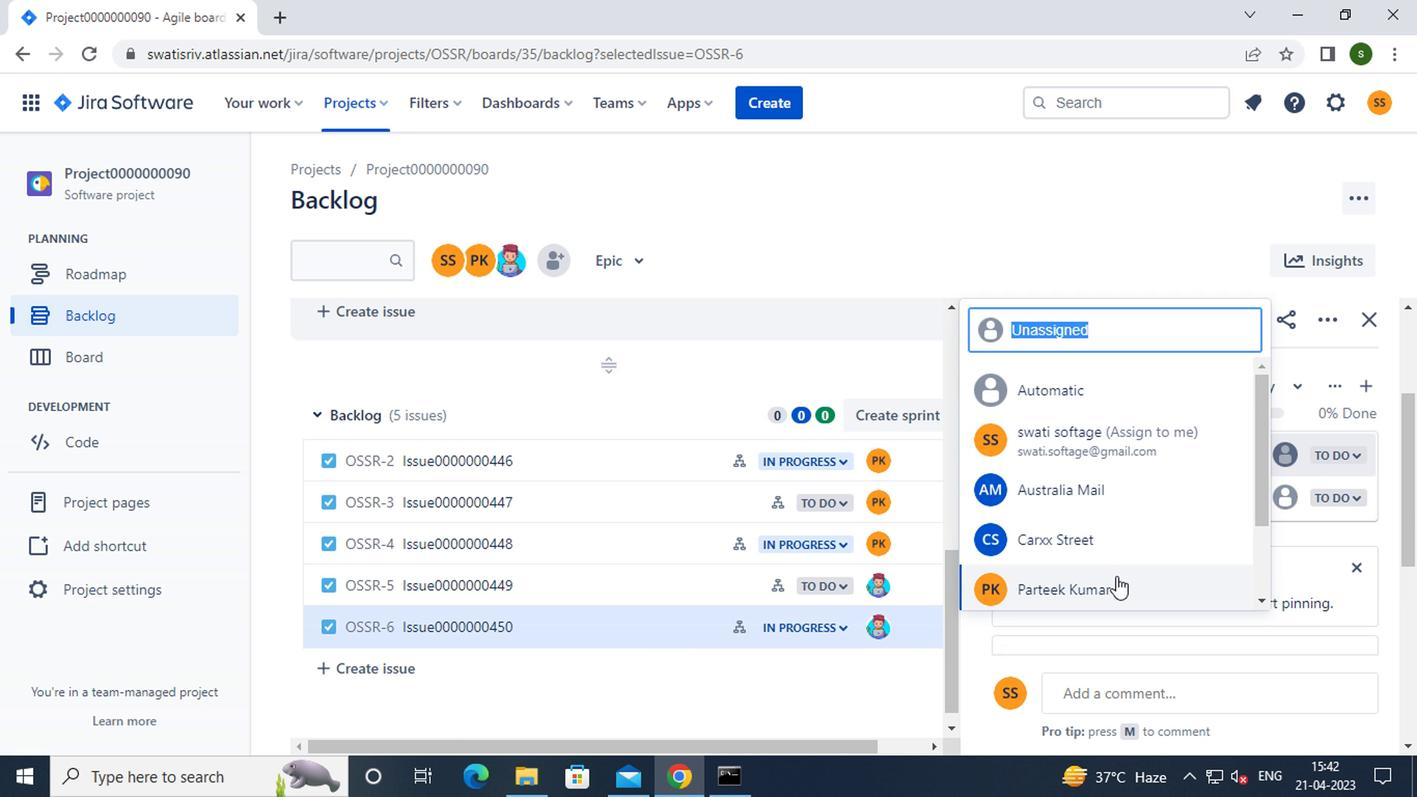 
Action: Mouse pressed left at (965, 581)
Screenshot: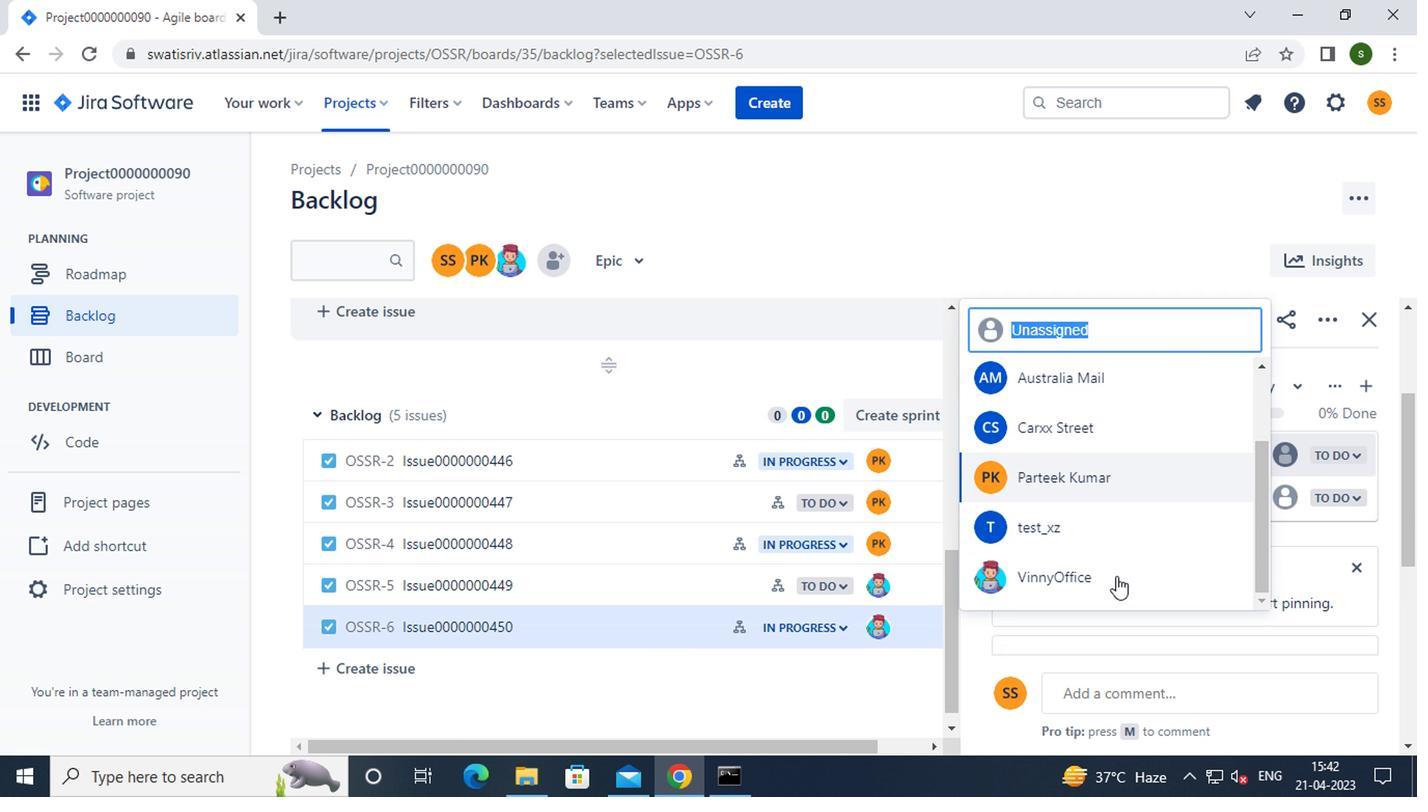 
Action: Mouse moved to (1083, 523)
Screenshot: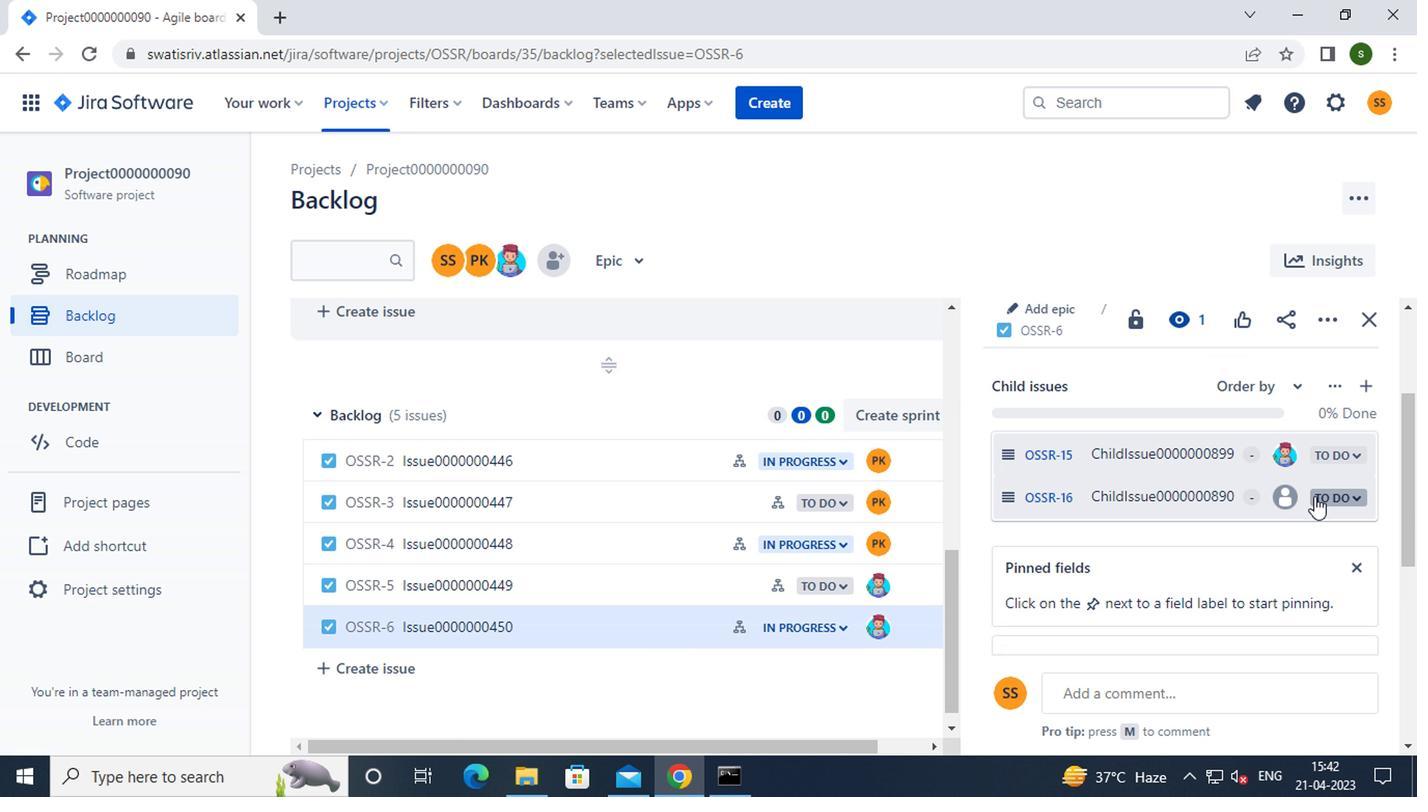 
Action: Mouse pressed left at (1083, 523)
Screenshot: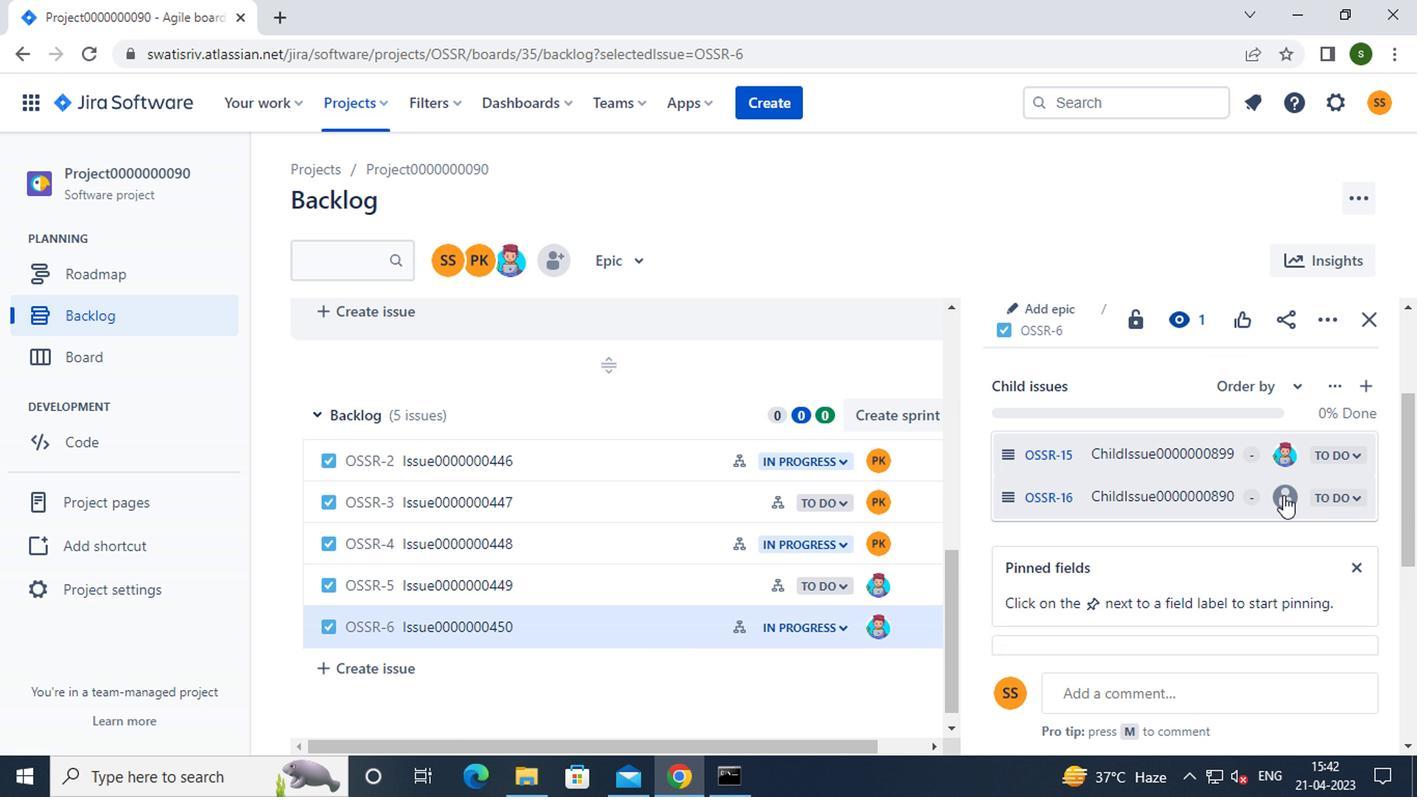
Action: Mouse moved to (1012, 547)
Screenshot: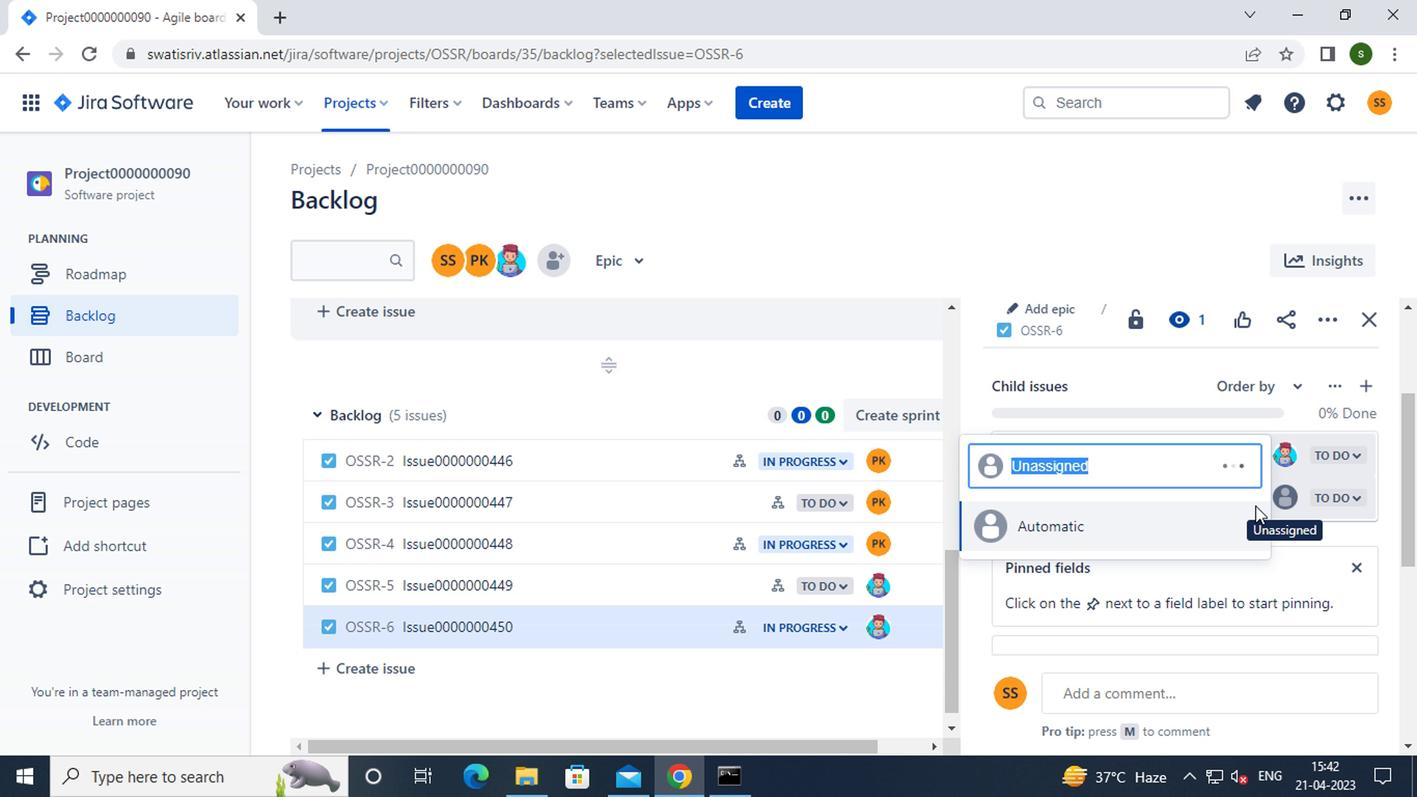 
Action: Mouse scrolled (1012, 547) with delta (0, 0)
Screenshot: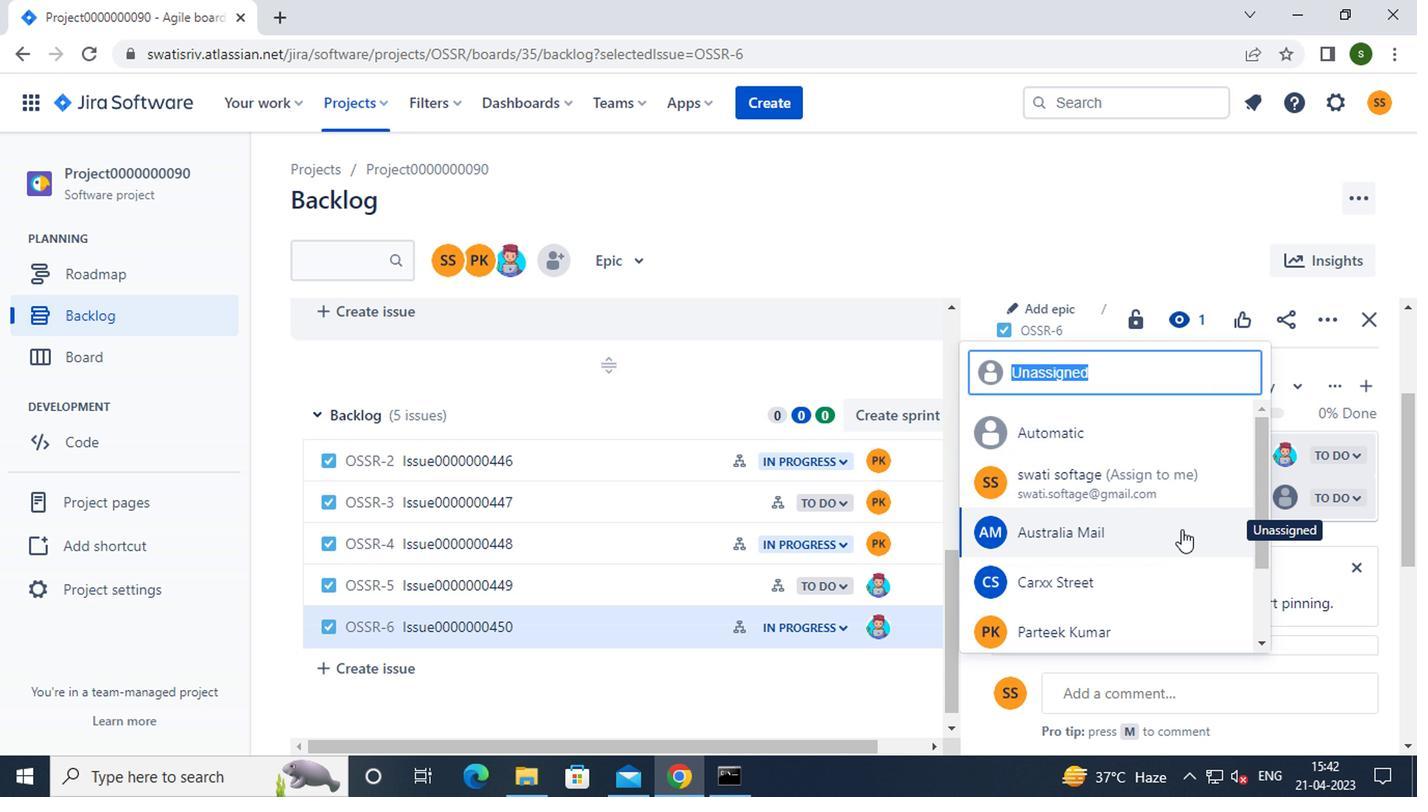 
Action: Mouse moved to (1011, 549)
Screenshot: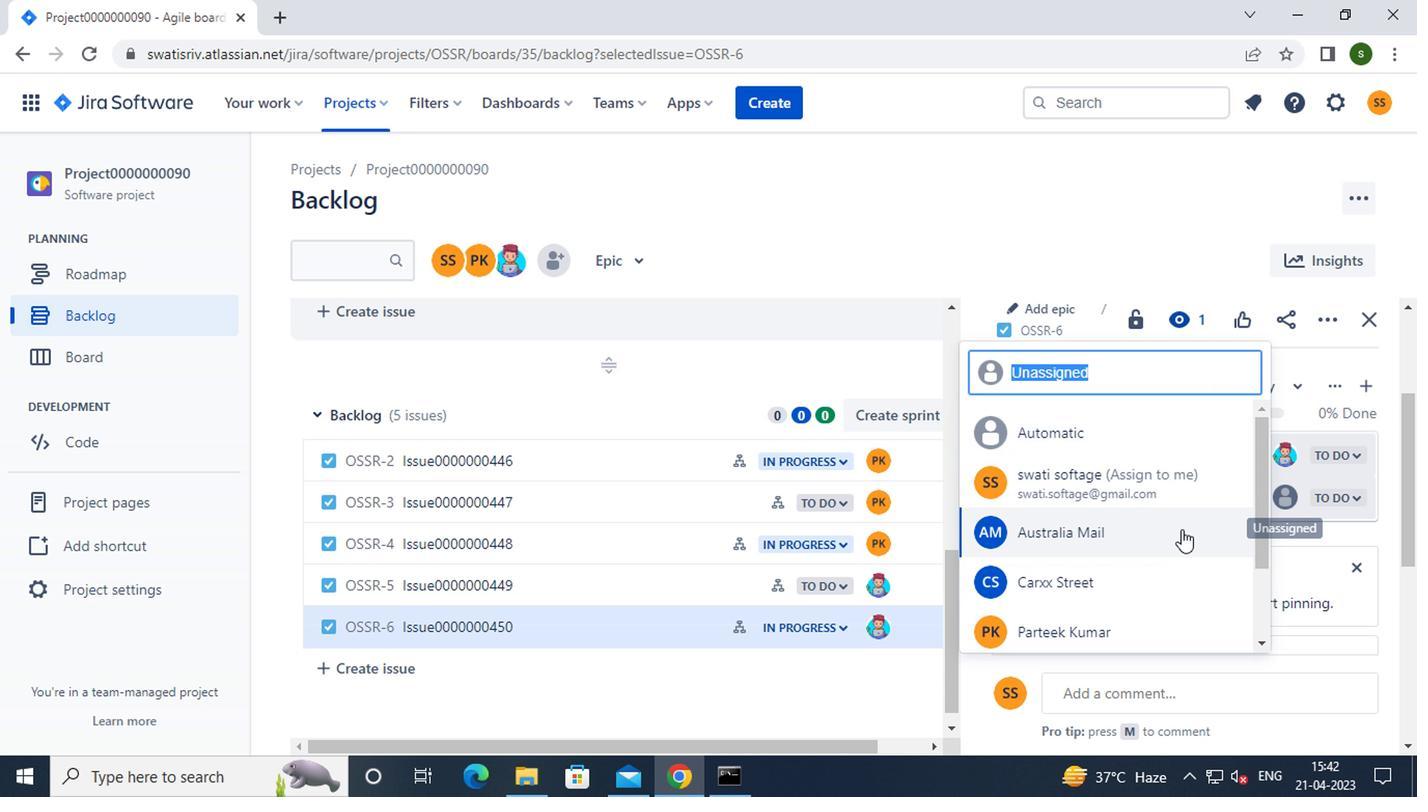 
Action: Mouse scrolled (1011, 548) with delta (0, 0)
Screenshot: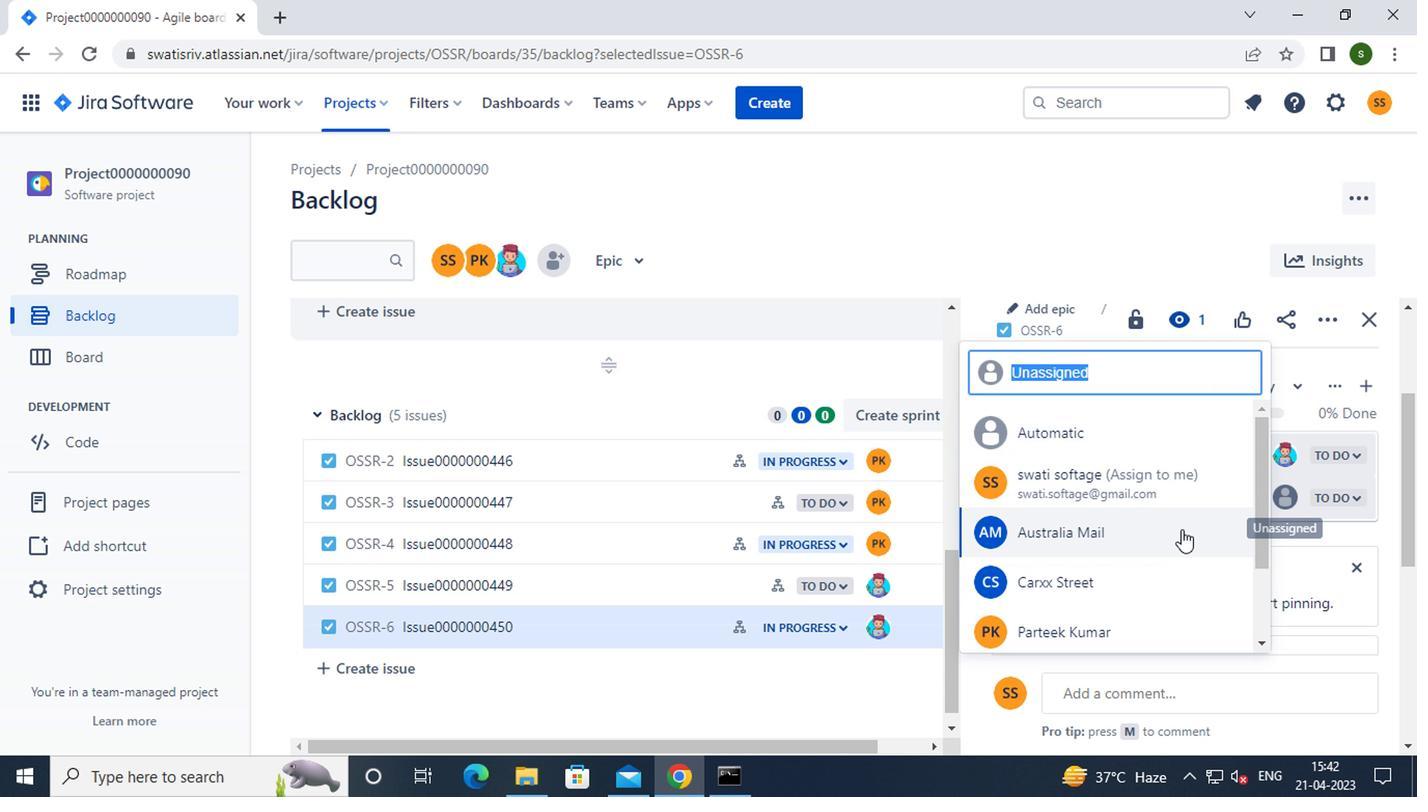 
Action: Mouse moved to (1010, 551)
Screenshot: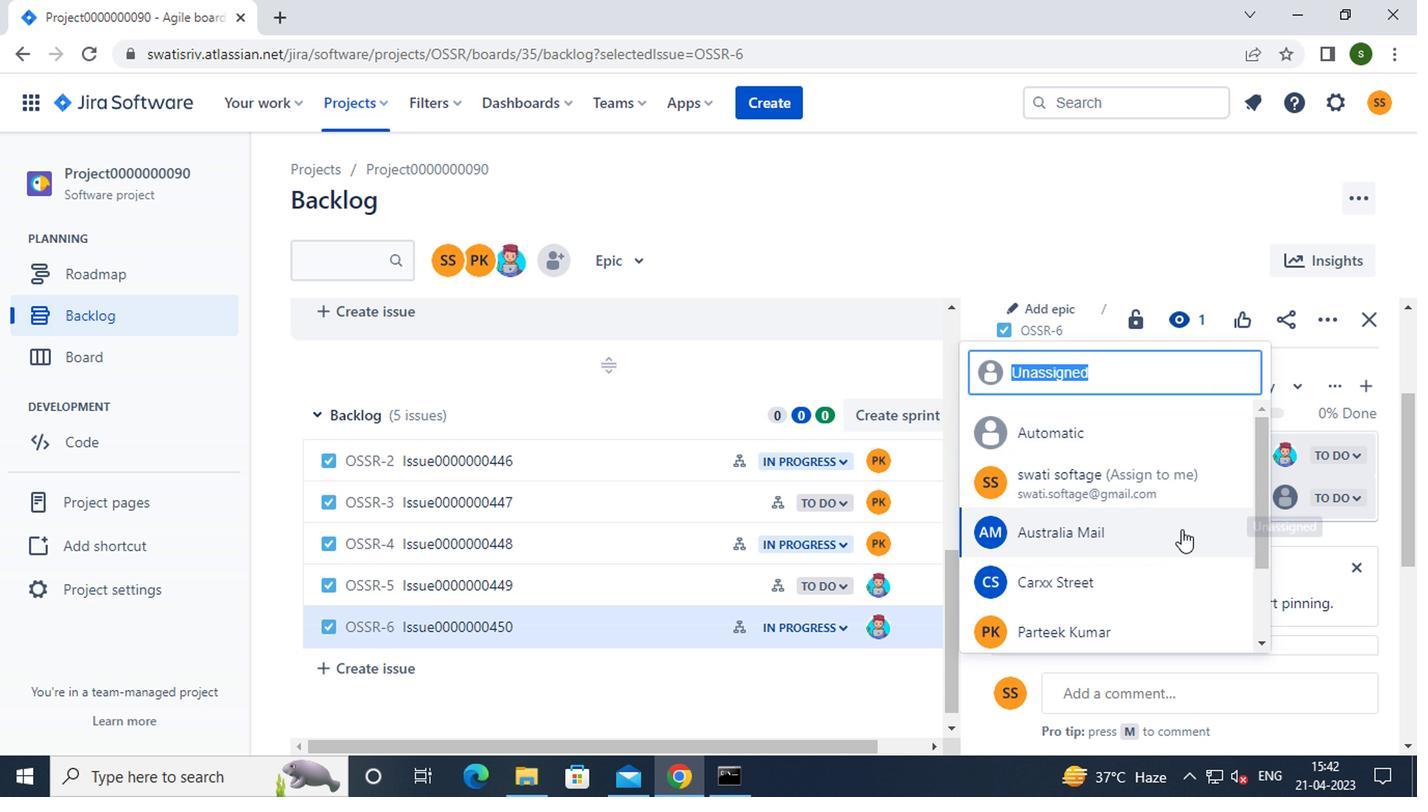 
Action: Mouse scrolled (1010, 550) with delta (0, 0)
Screenshot: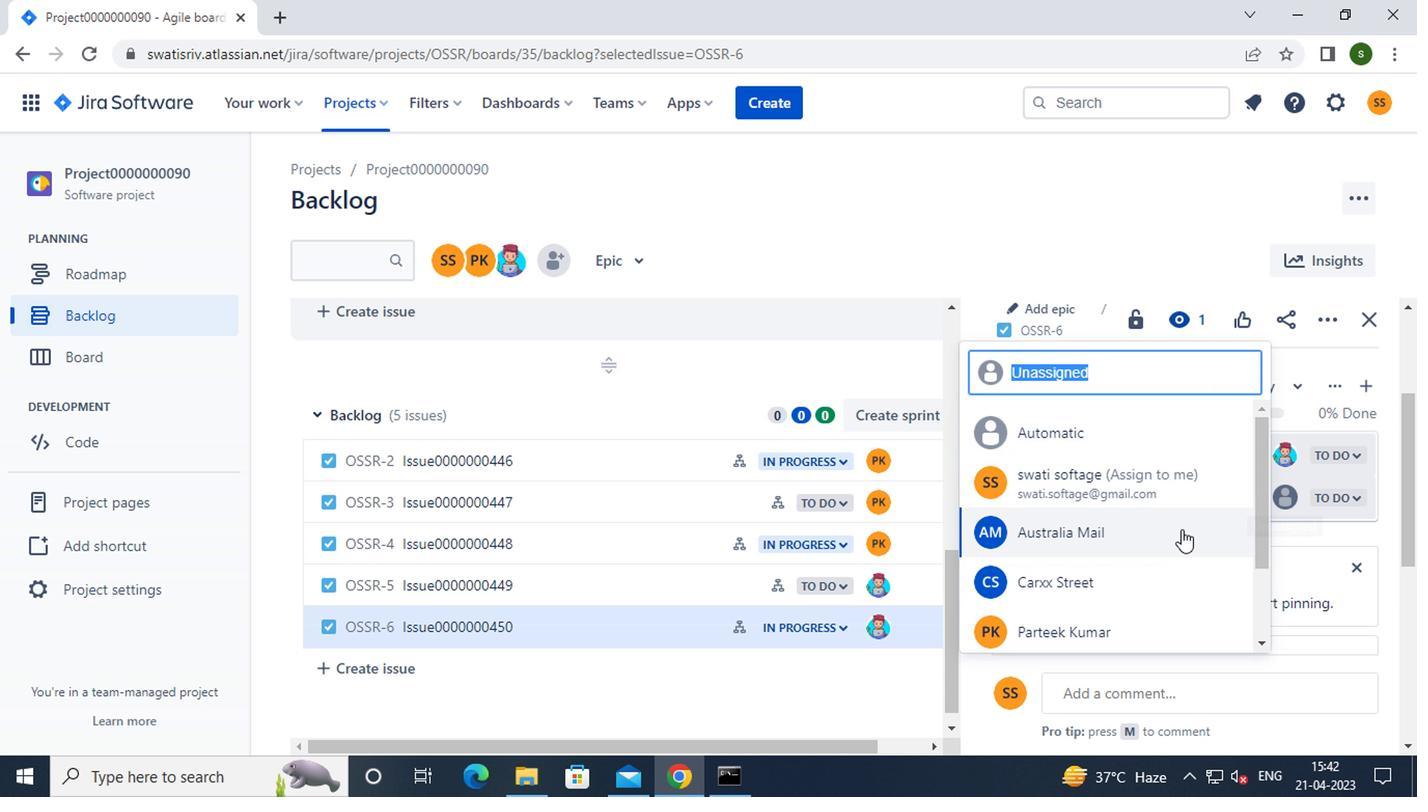 
Action: Mouse moved to (962, 606)
Screenshot: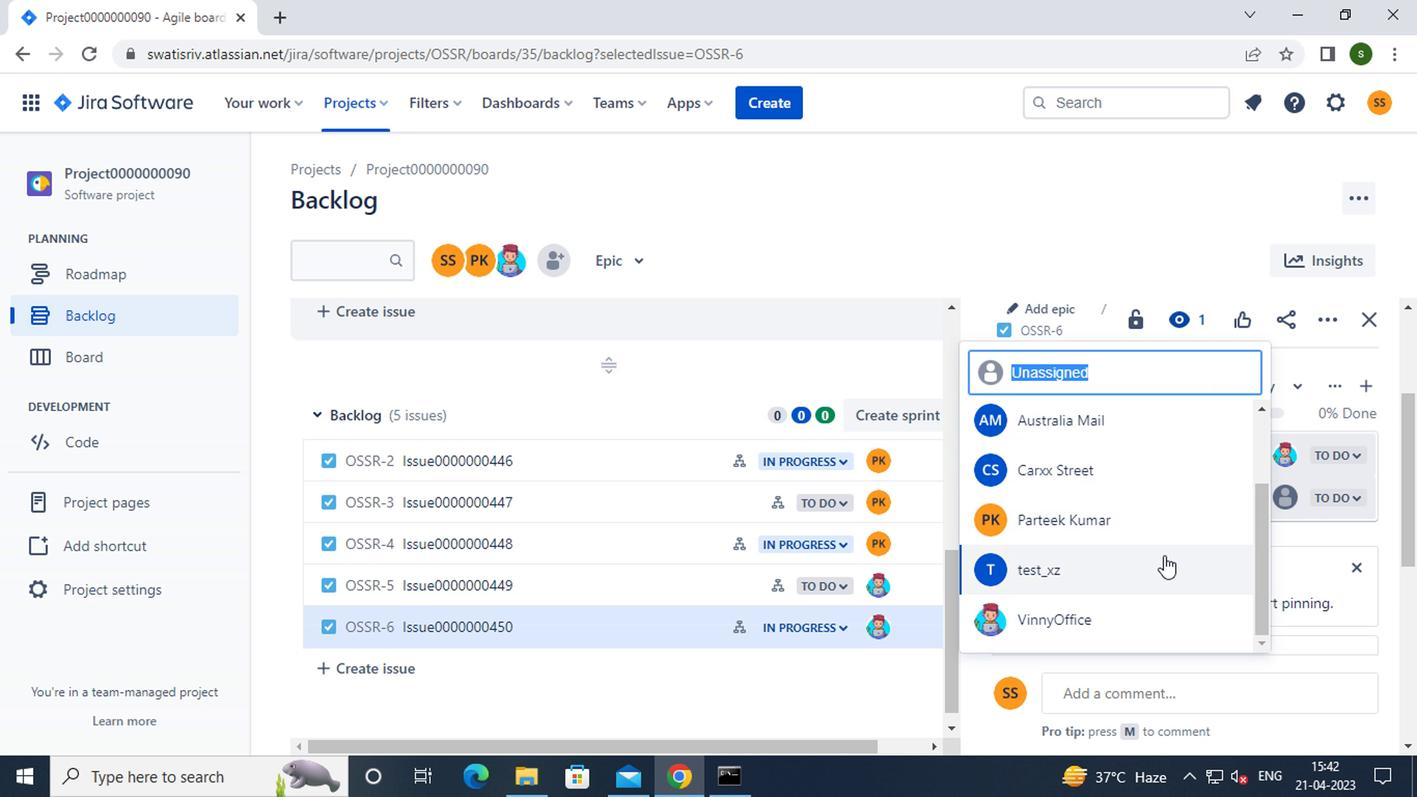 
Action: Mouse pressed left at (962, 606)
Screenshot: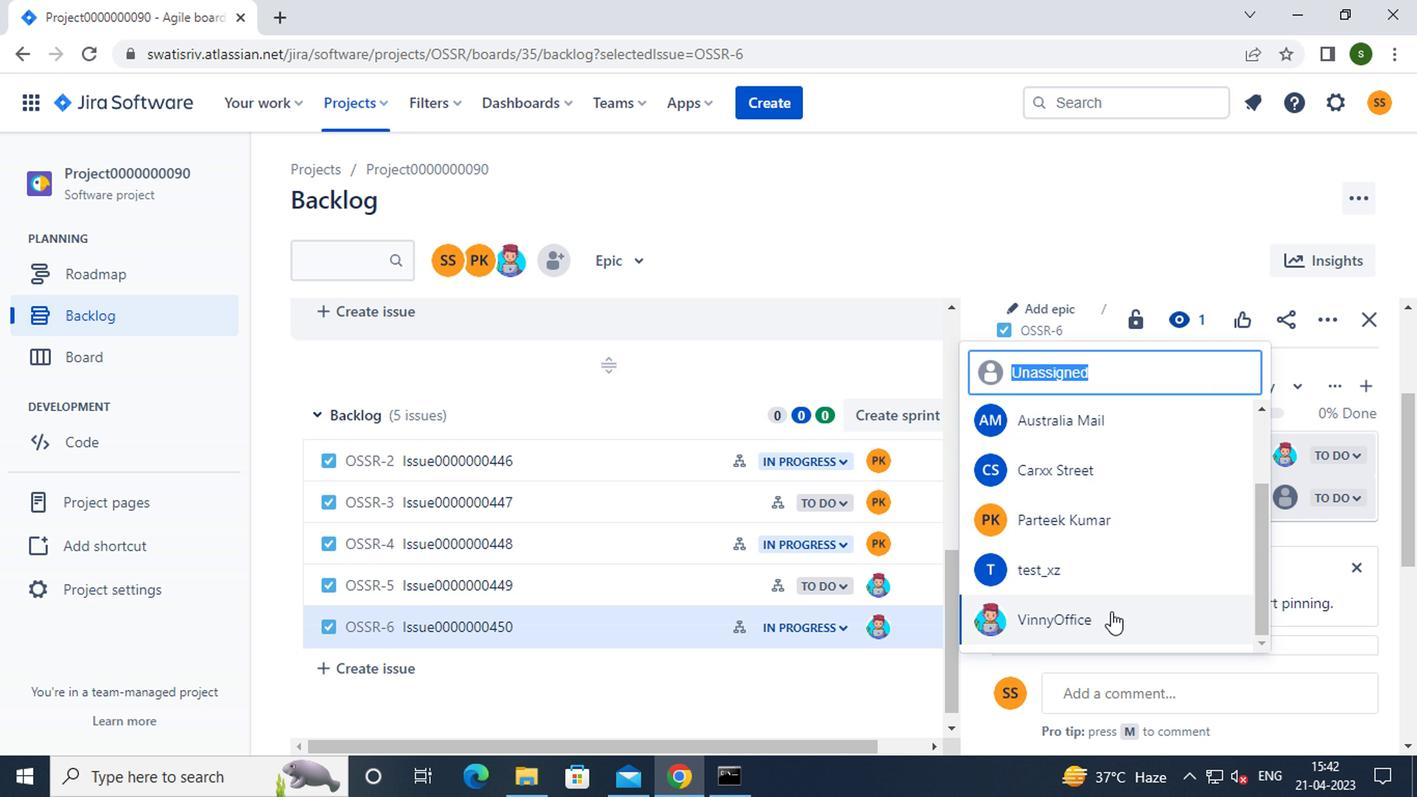 
Action: Mouse moved to (425, 249)
Screenshot: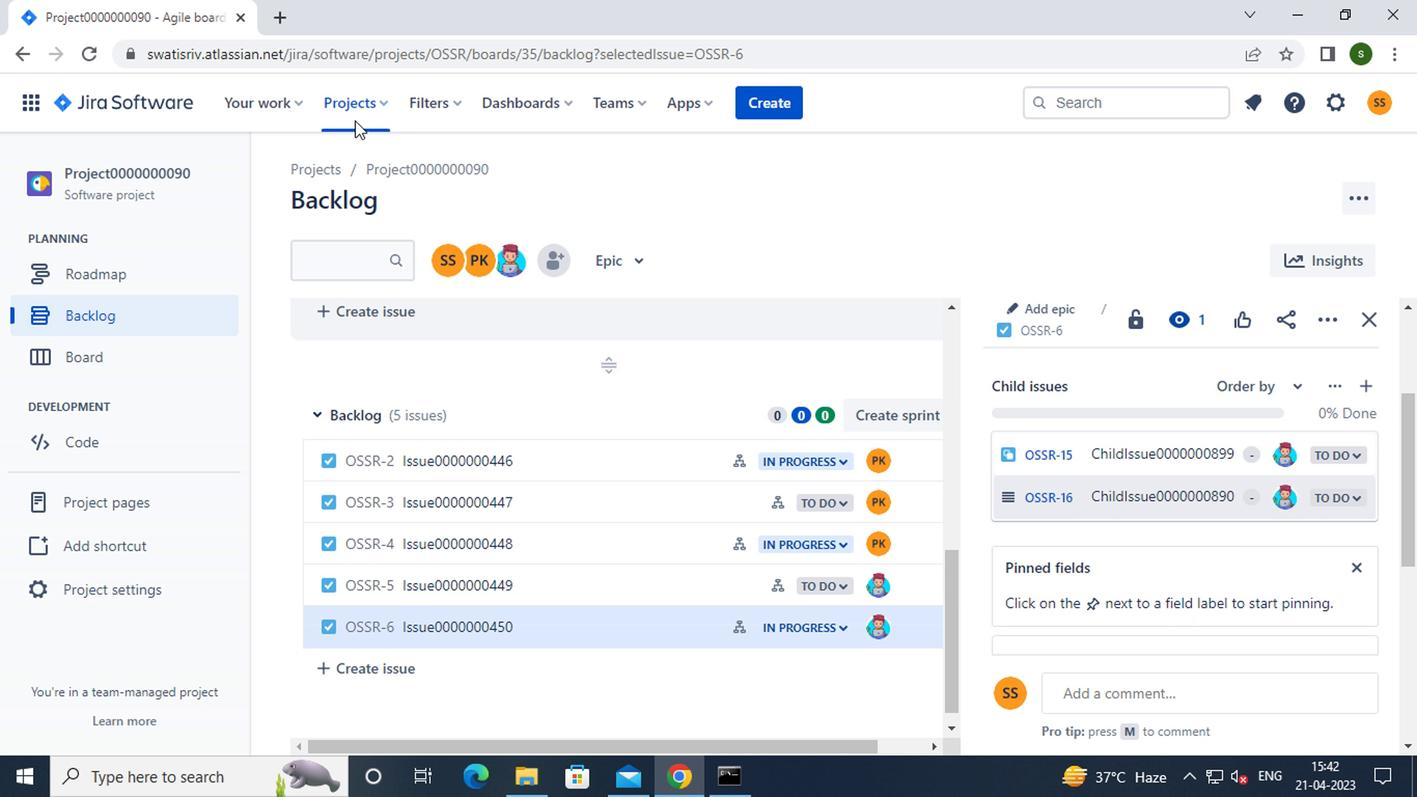 
Action: Mouse pressed left at (425, 249)
Screenshot: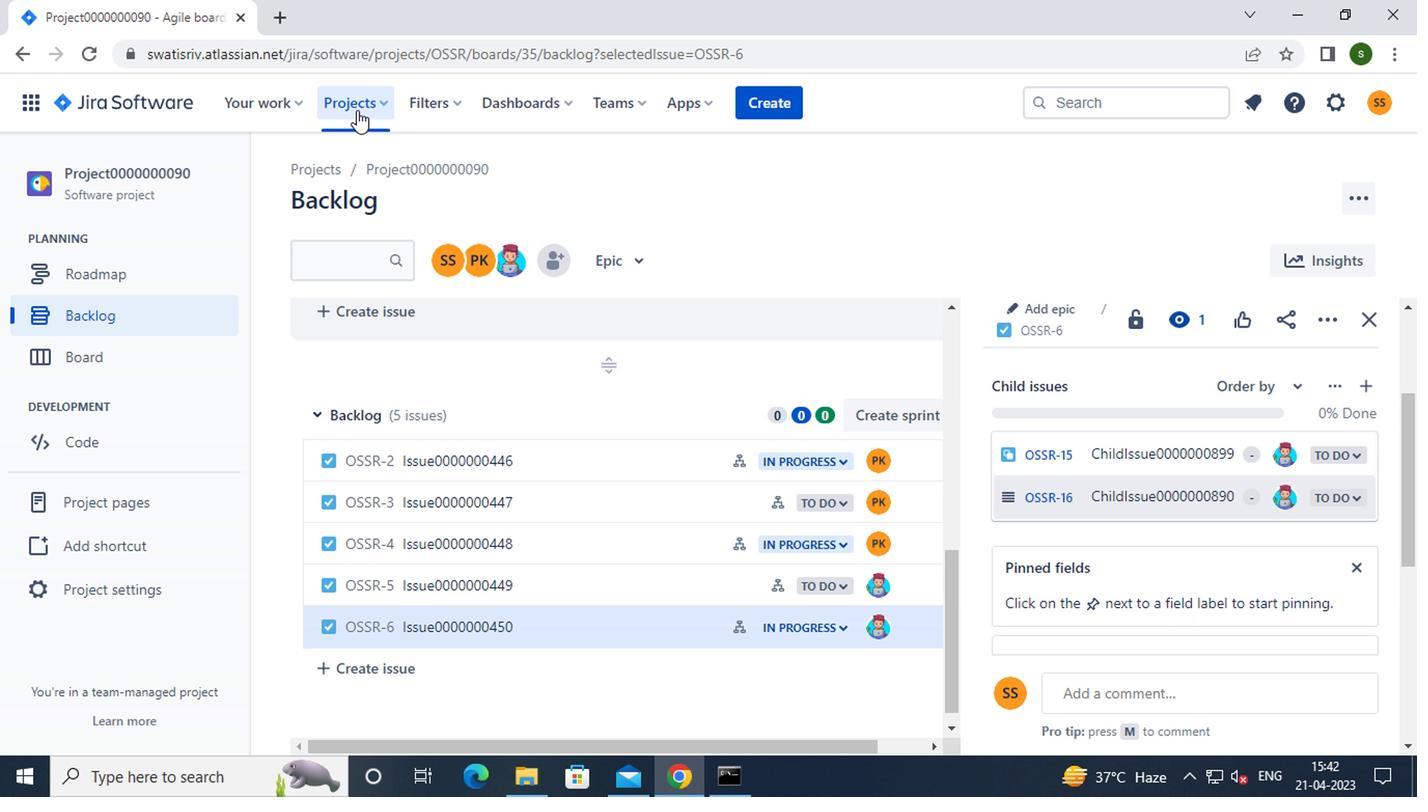 
Action: Mouse moved to (508, 342)
Screenshot: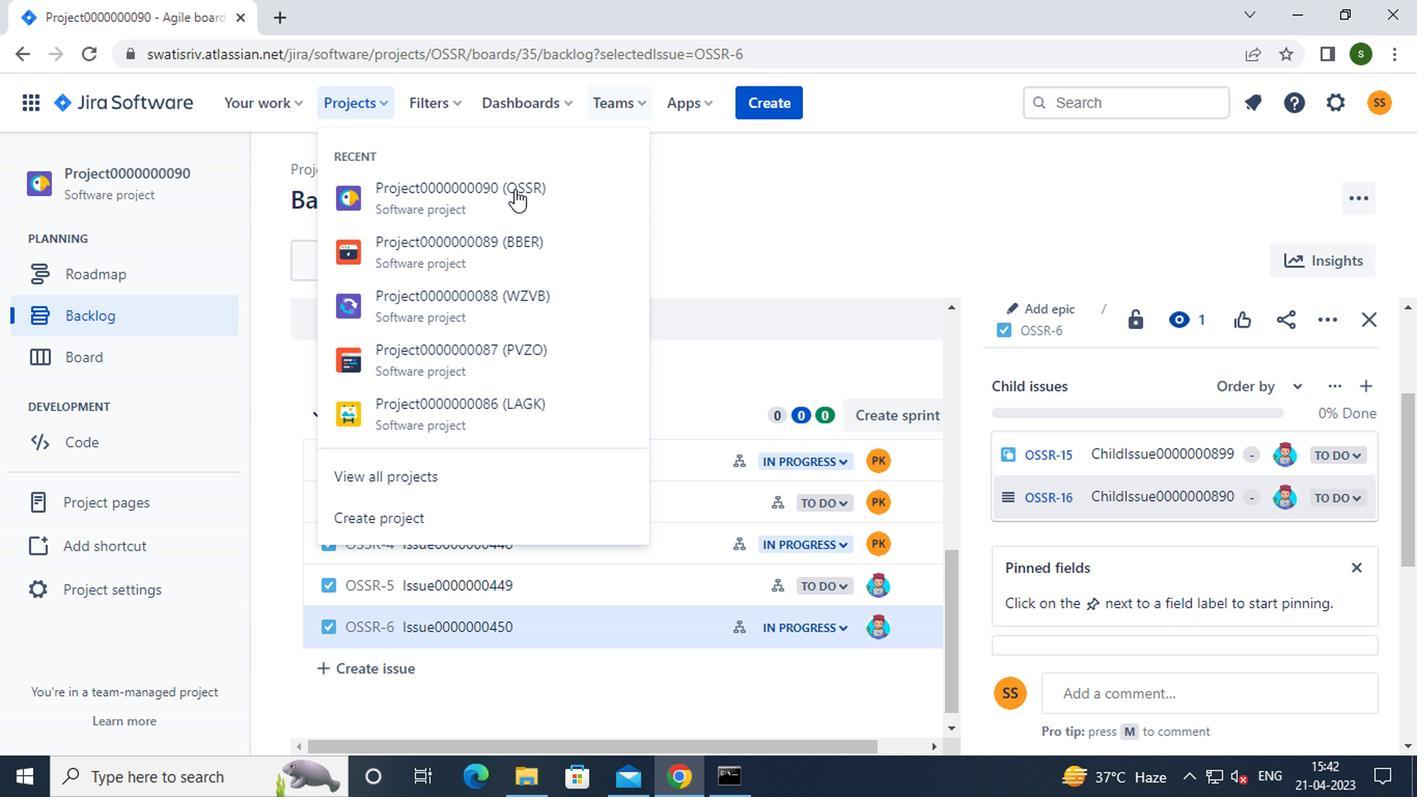 
Action: Mouse pressed left at (508, 342)
Screenshot: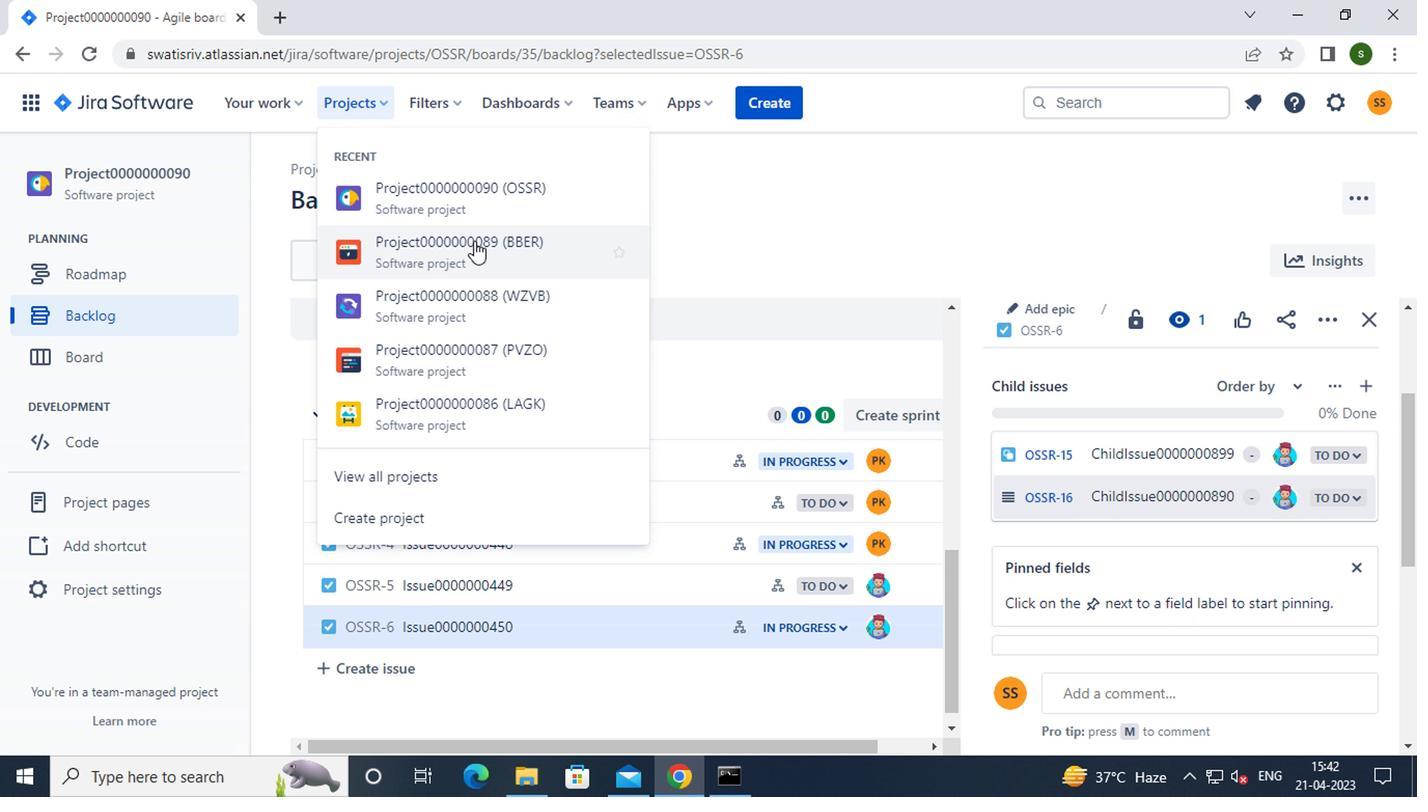 
Action: Mouse moved to (266, 400)
Screenshot: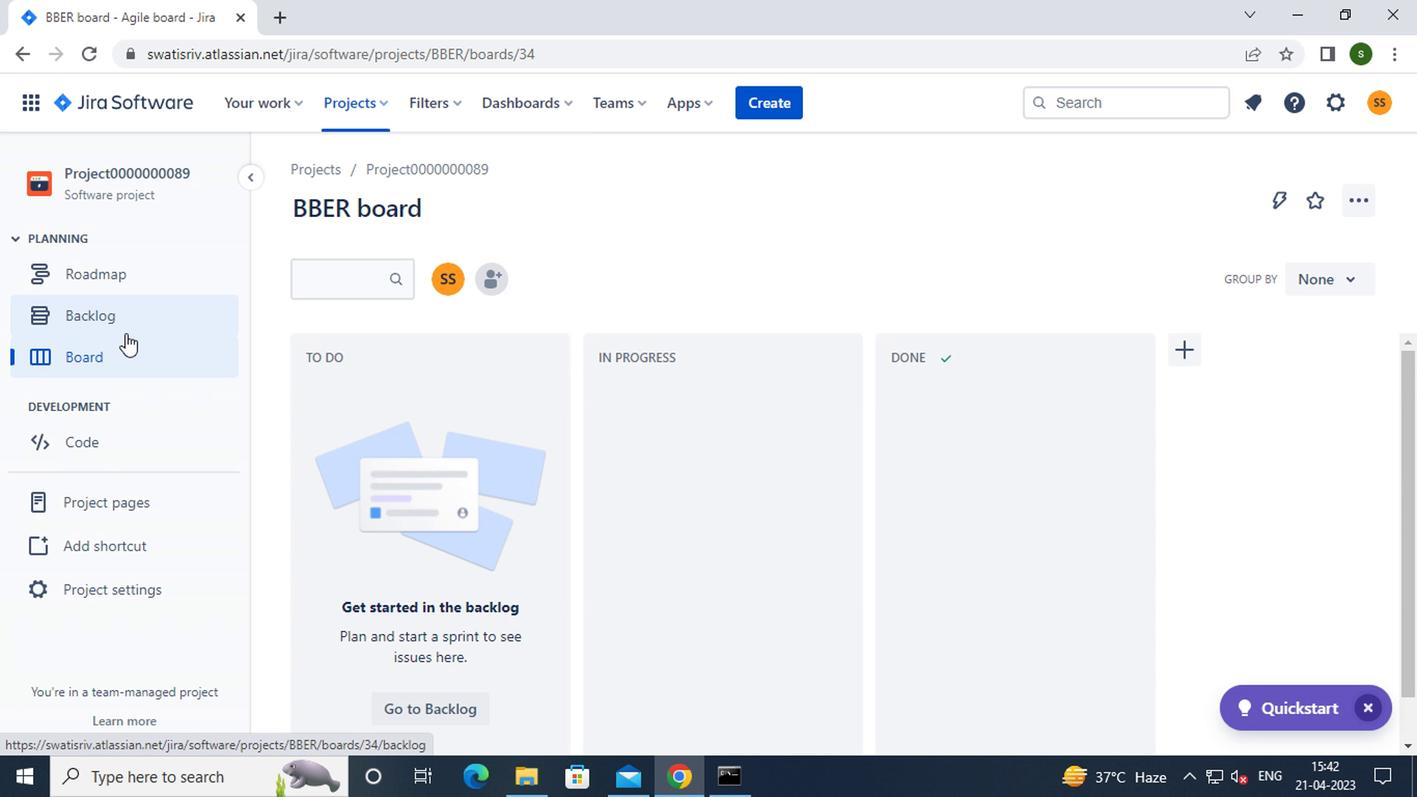 
Action: Mouse pressed left at (266, 400)
Screenshot: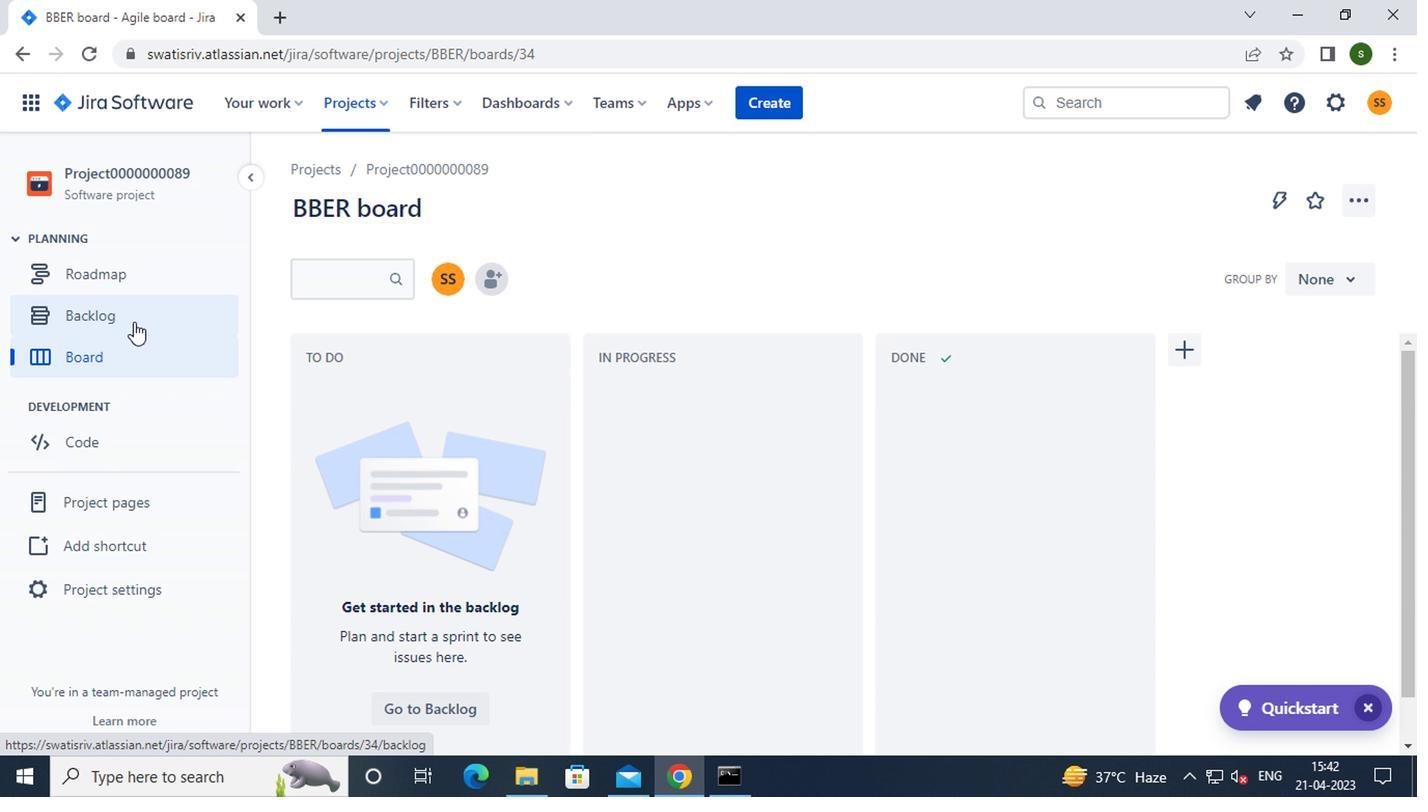 
Action: Mouse moved to (702, 444)
Screenshot: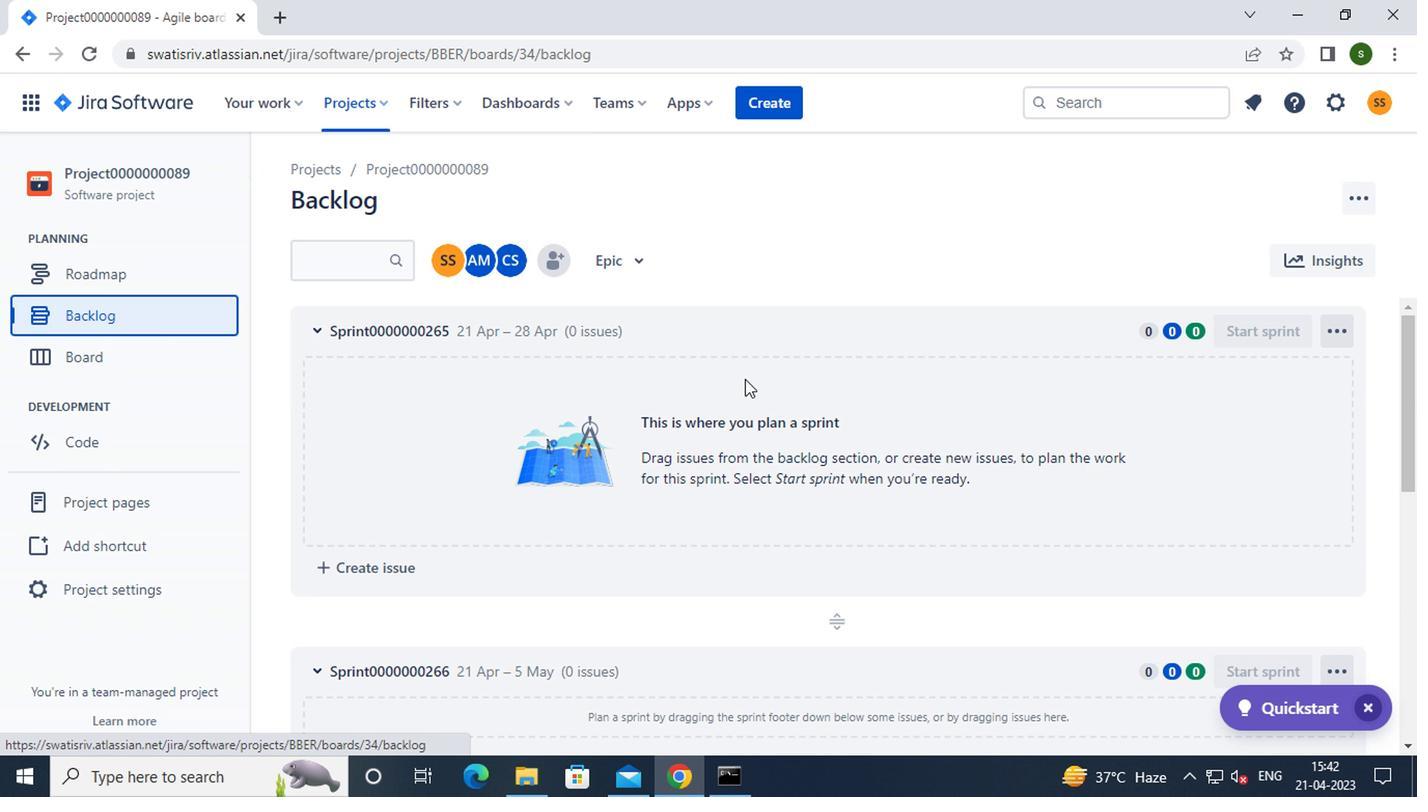 
Action: Mouse scrolled (702, 443) with delta (0, 0)
Screenshot: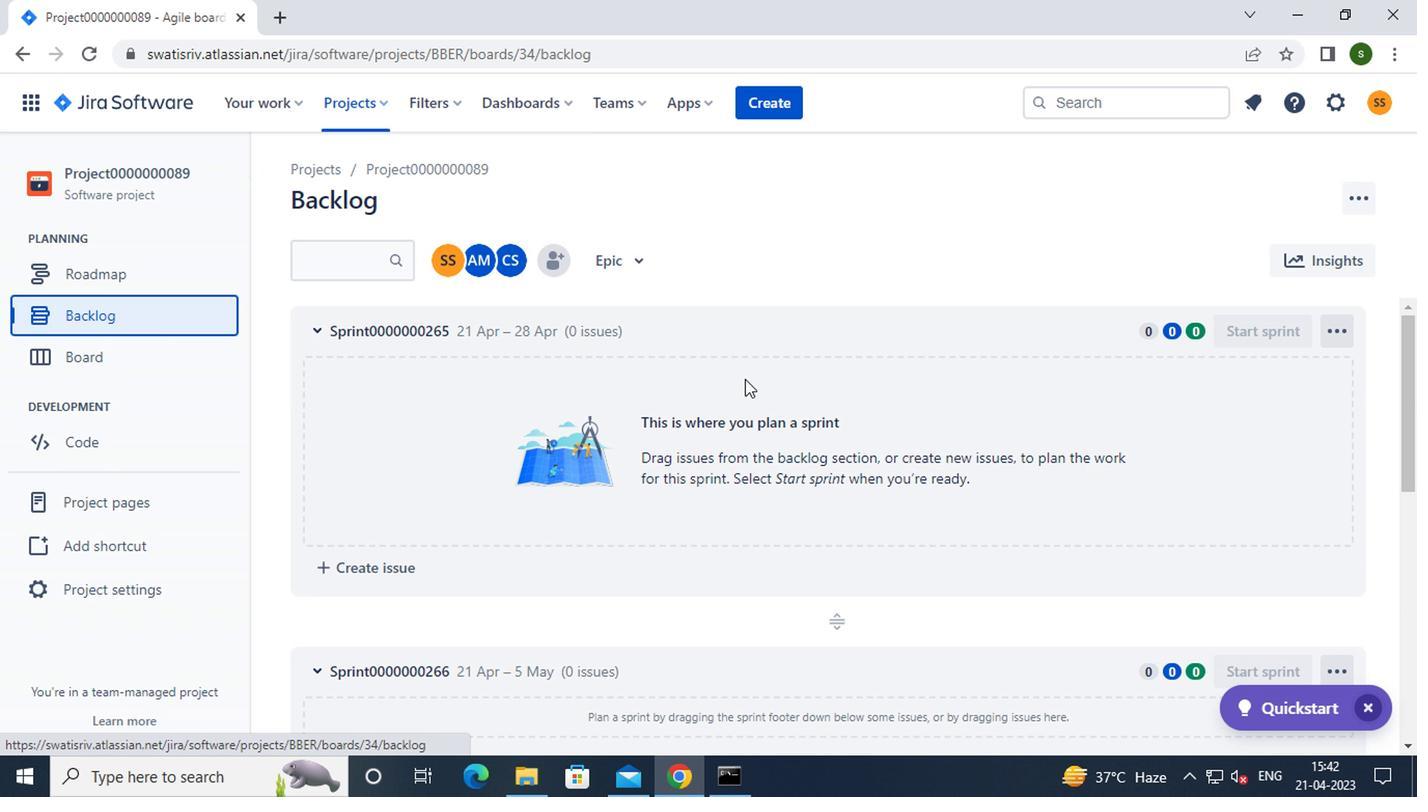 
Action: Mouse moved to (704, 446)
Screenshot: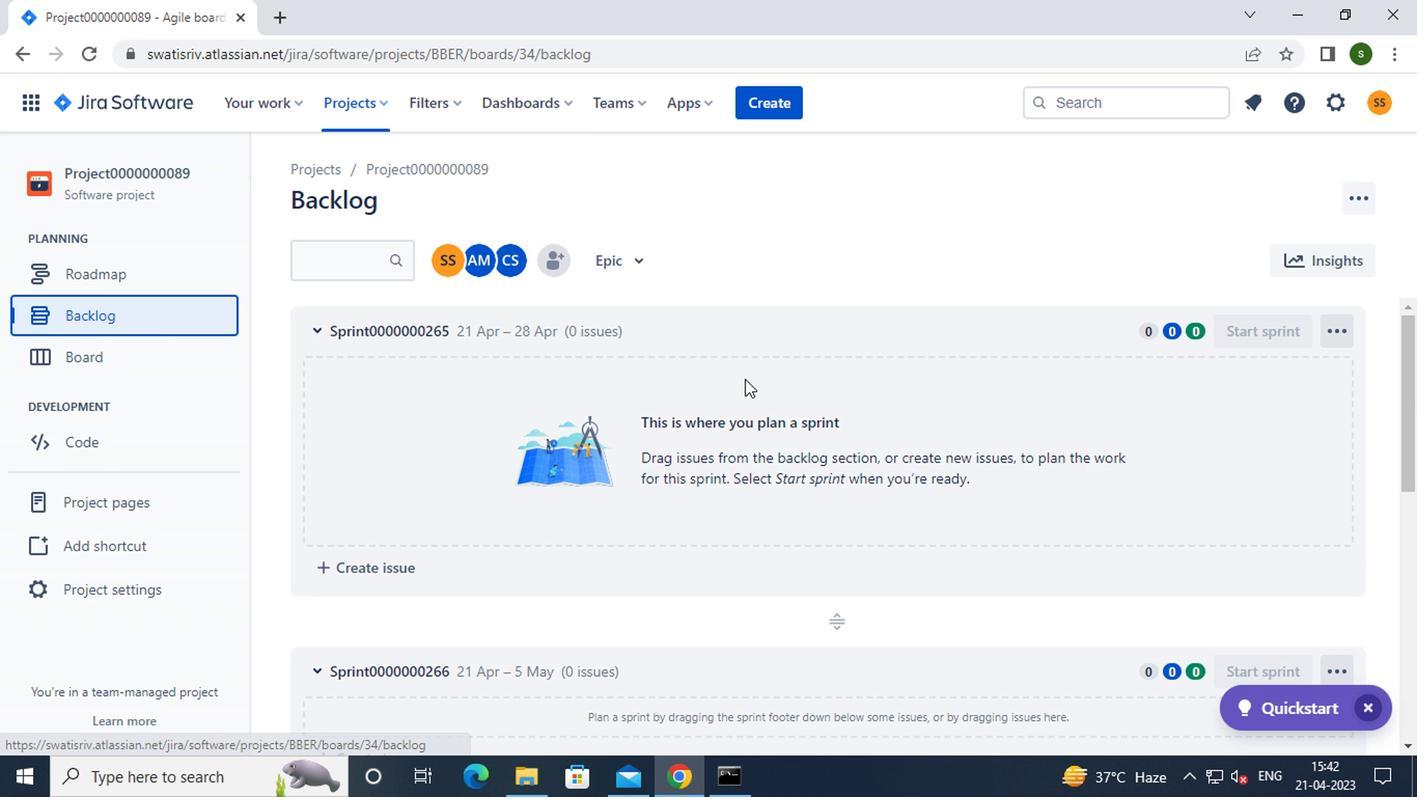 
Action: Mouse scrolled (704, 445) with delta (0, 0)
Screenshot: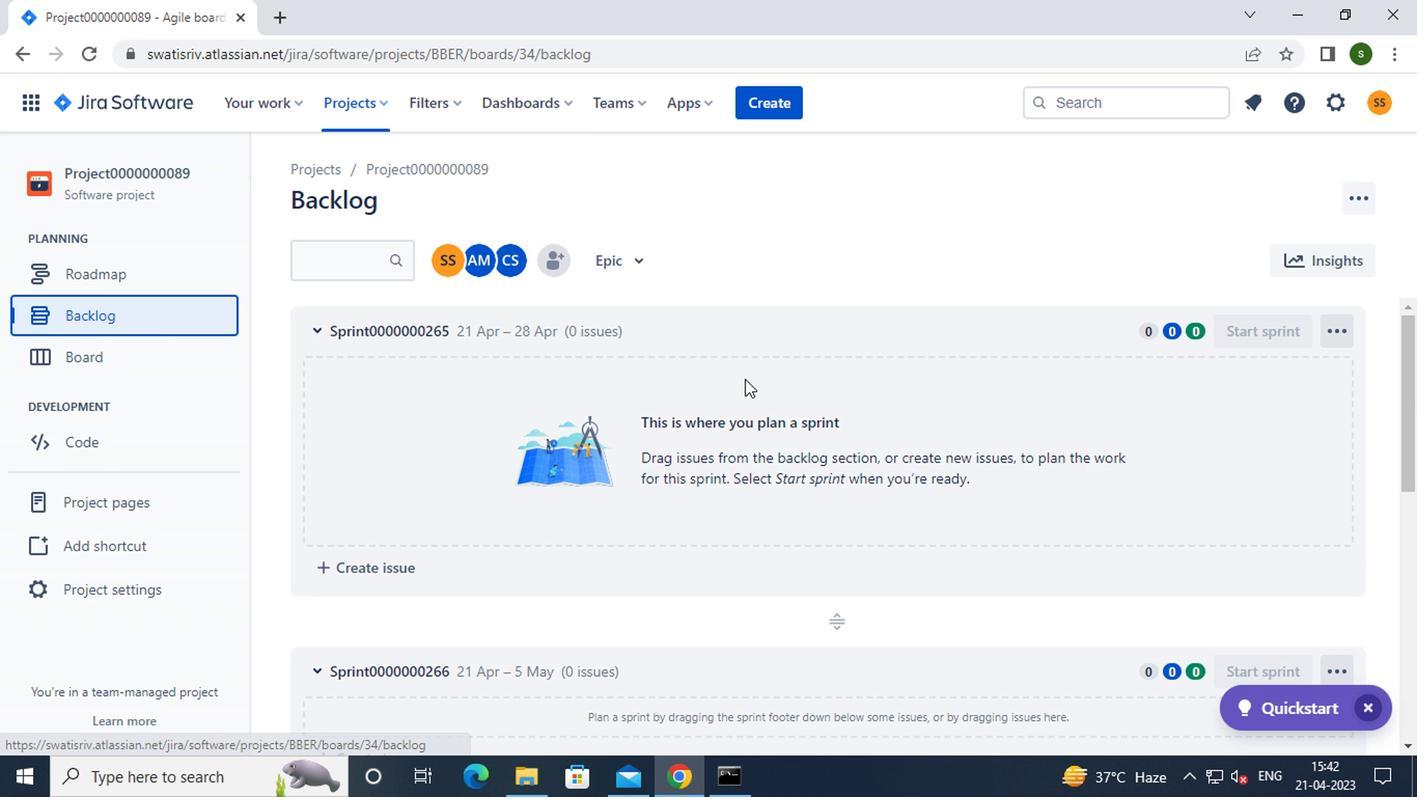 
Action: Mouse scrolled (704, 445) with delta (0, 0)
Screenshot: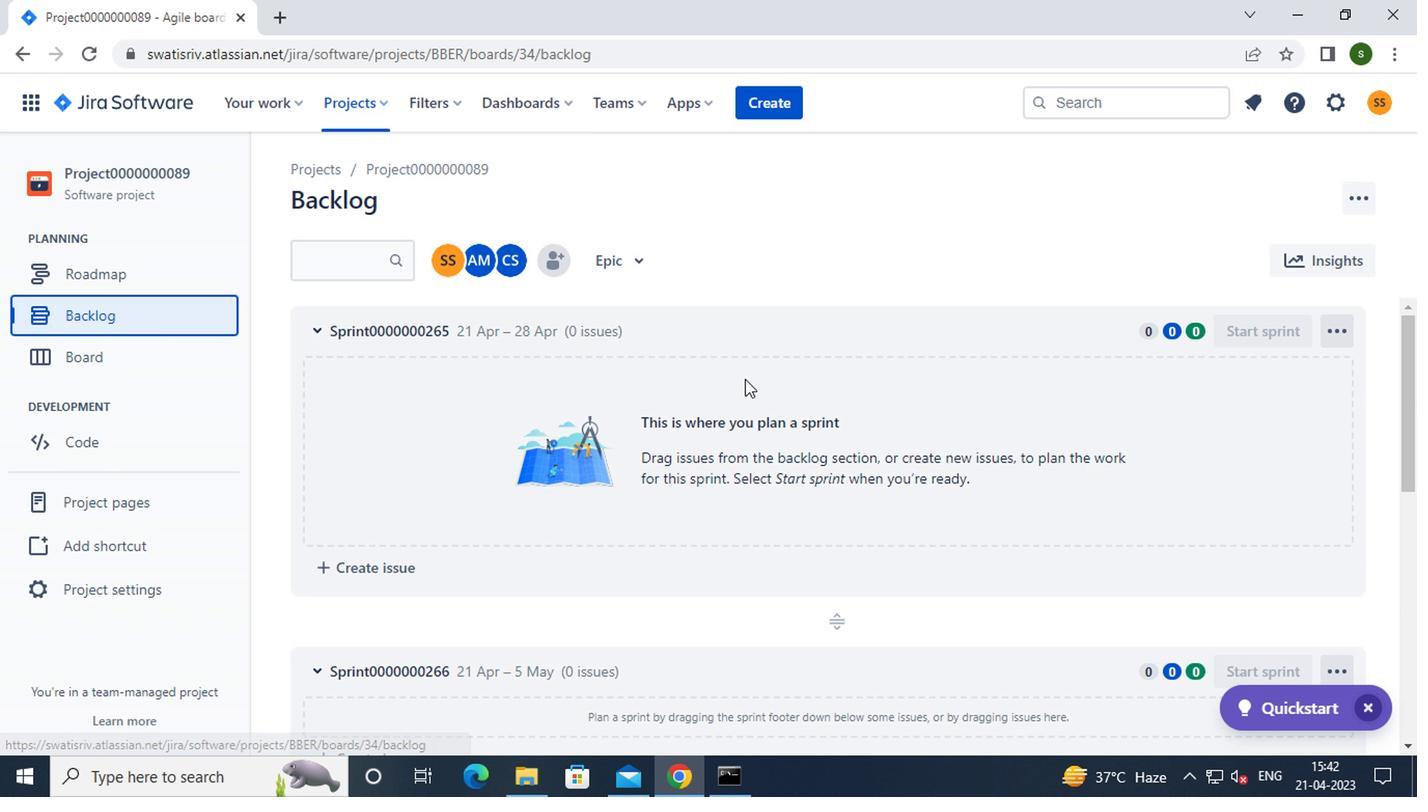 
Action: Mouse scrolled (704, 445) with delta (0, 0)
Screenshot: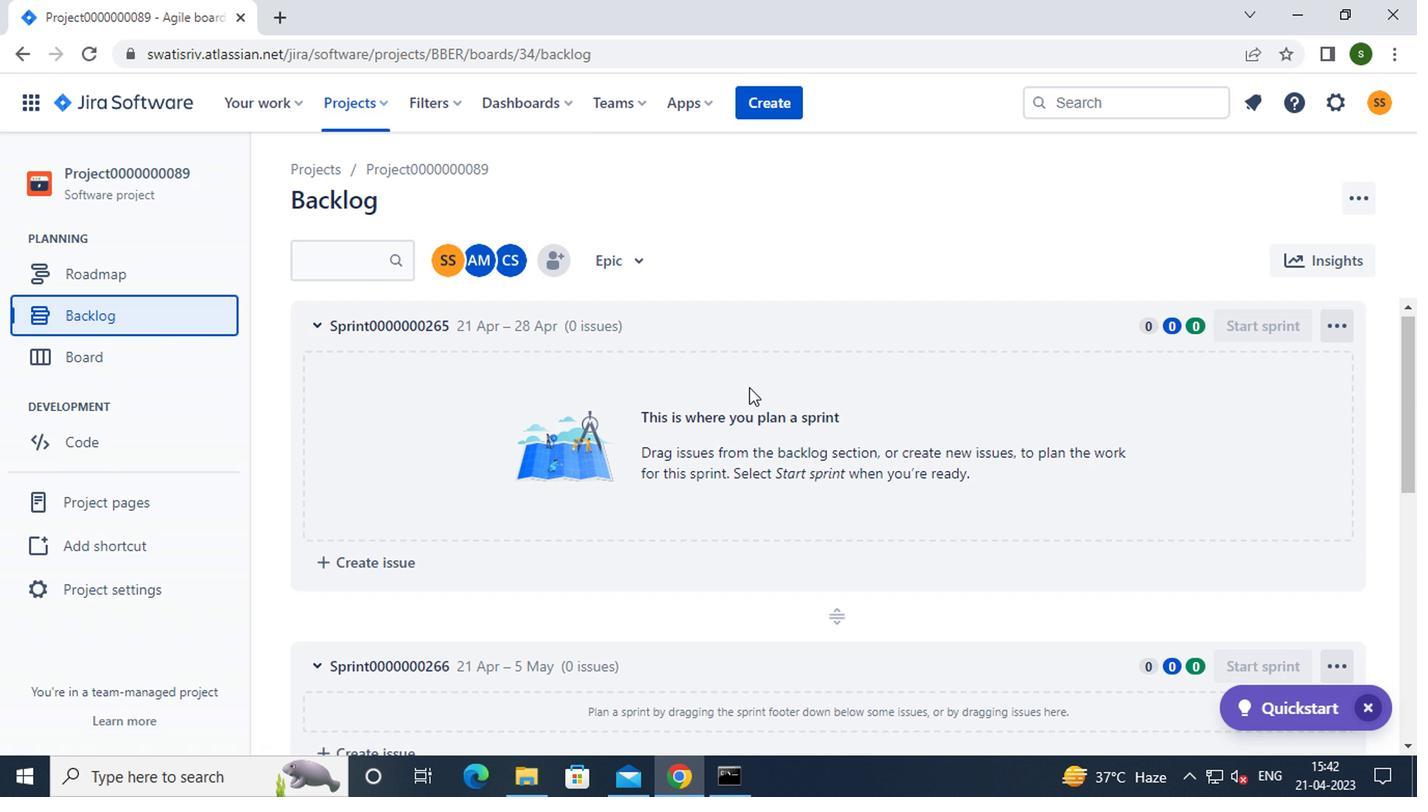 
Action: Mouse scrolled (704, 445) with delta (0, 0)
Screenshot: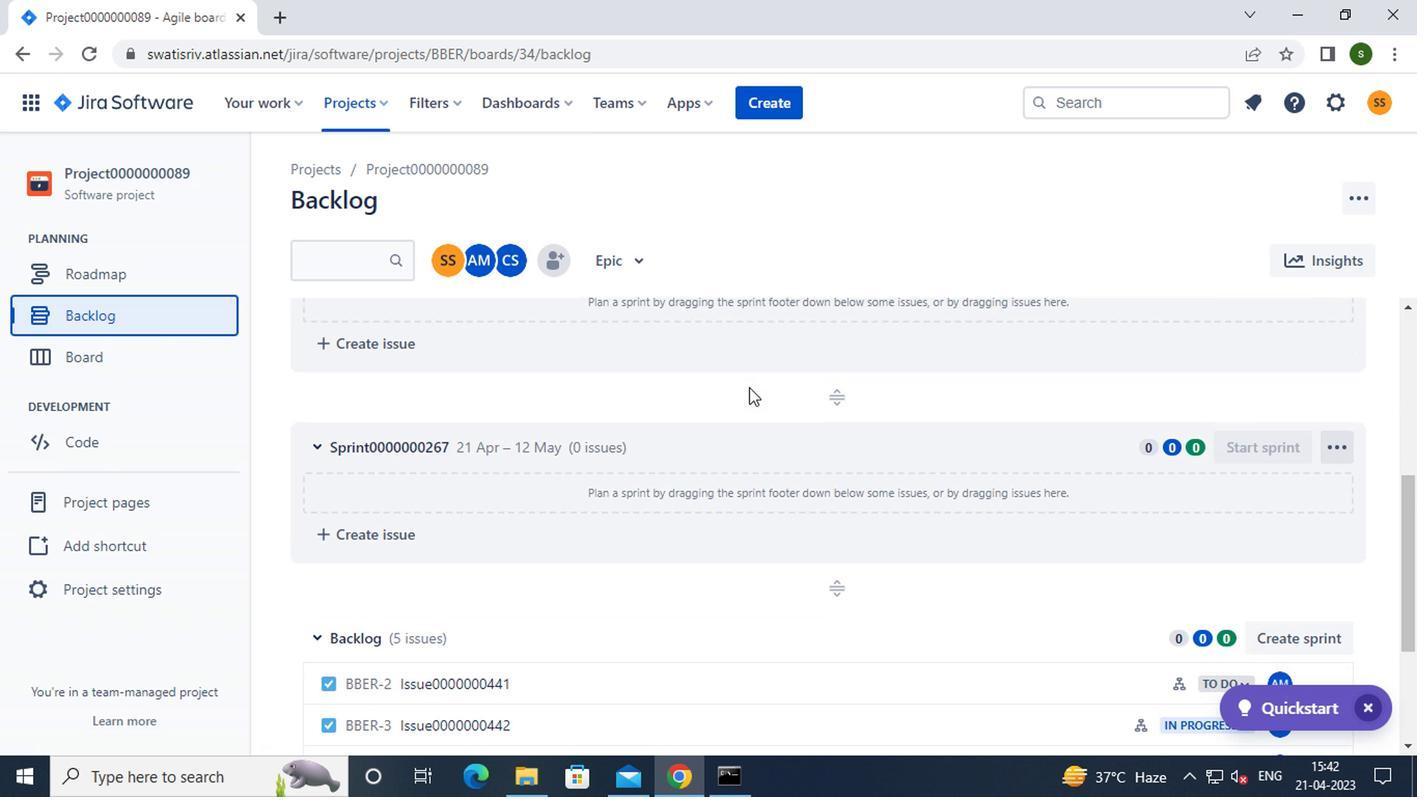 
Action: Mouse scrolled (704, 445) with delta (0, 0)
Screenshot: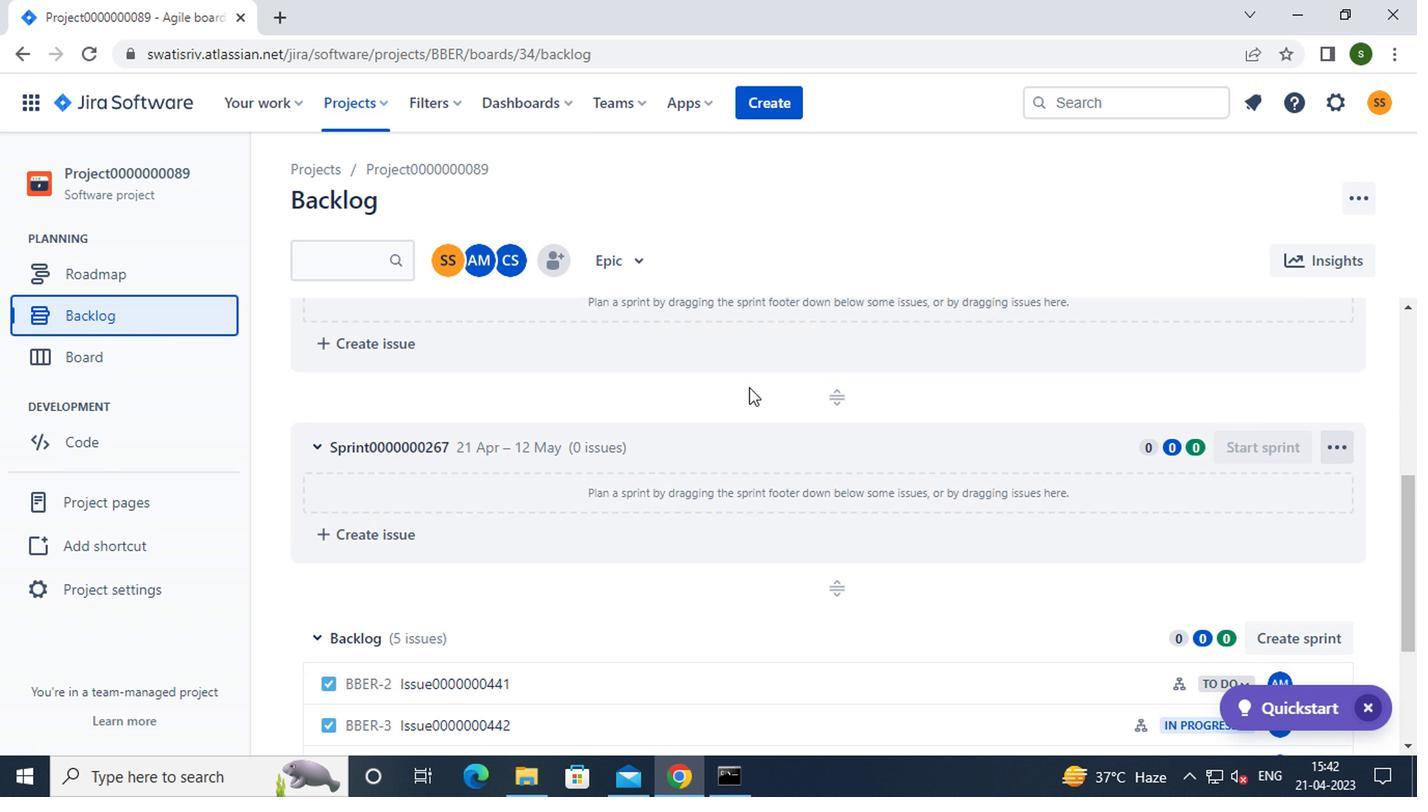 
Action: Mouse scrolled (704, 445) with delta (0, 0)
Screenshot: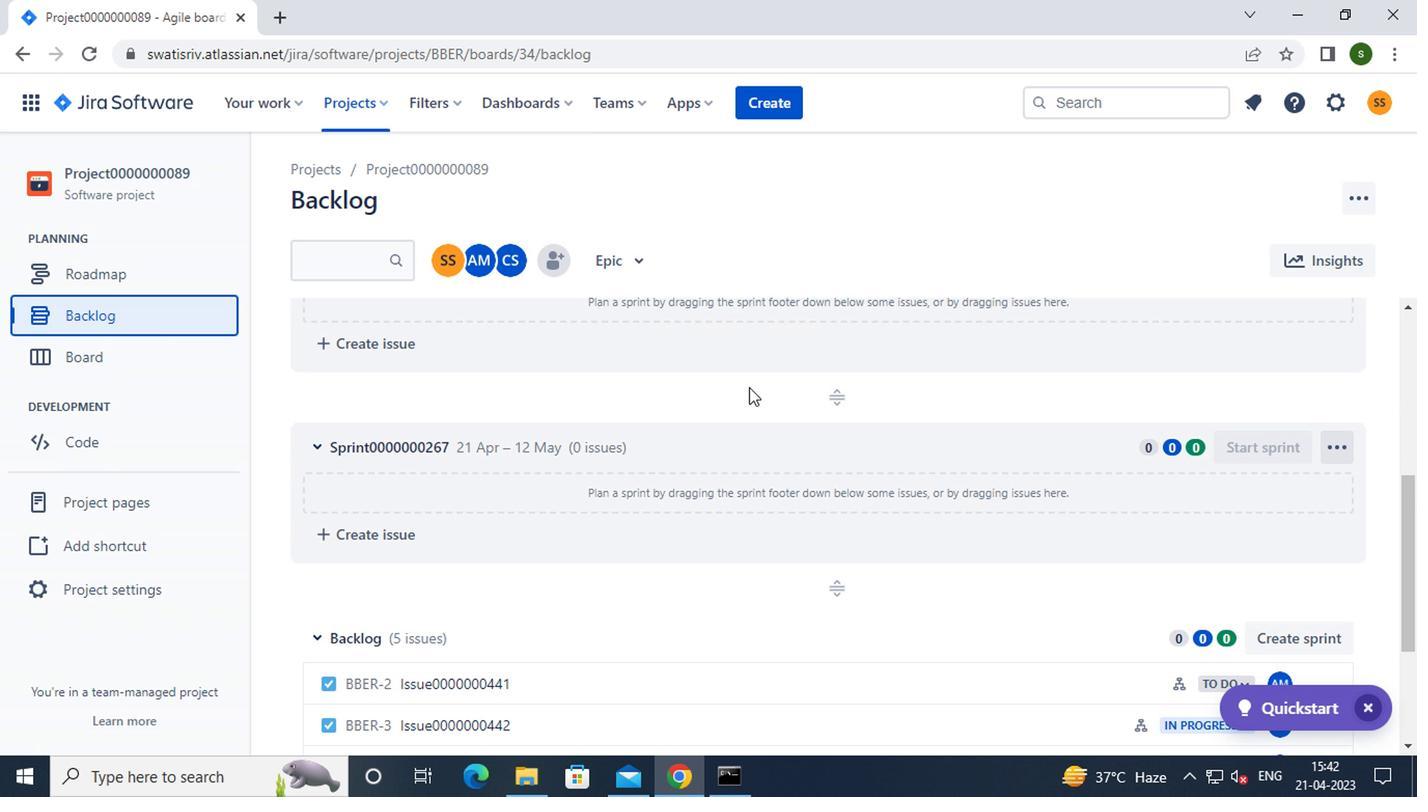 
Action: Mouse moved to (1113, 498)
Screenshot: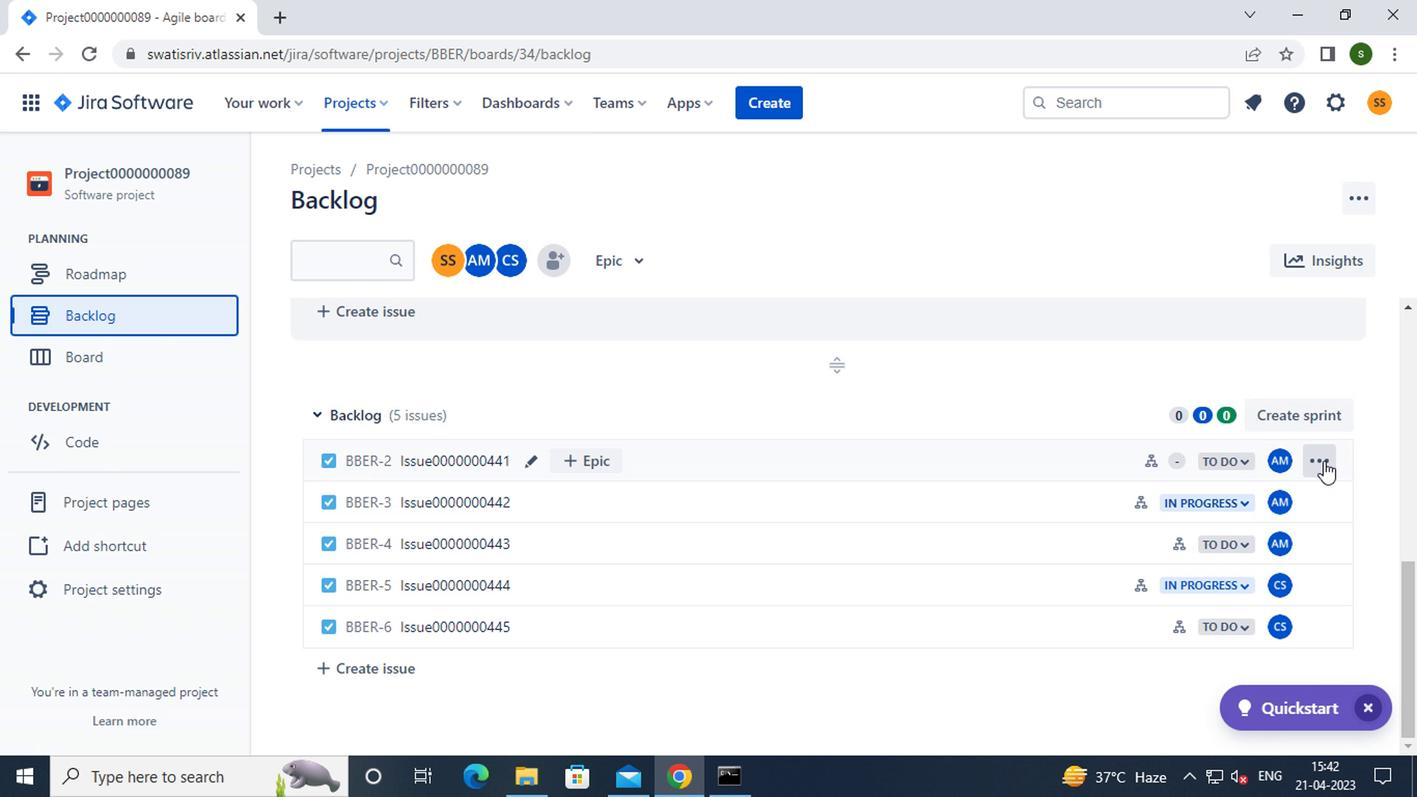 
Action: Mouse pressed left at (1113, 498)
Screenshot: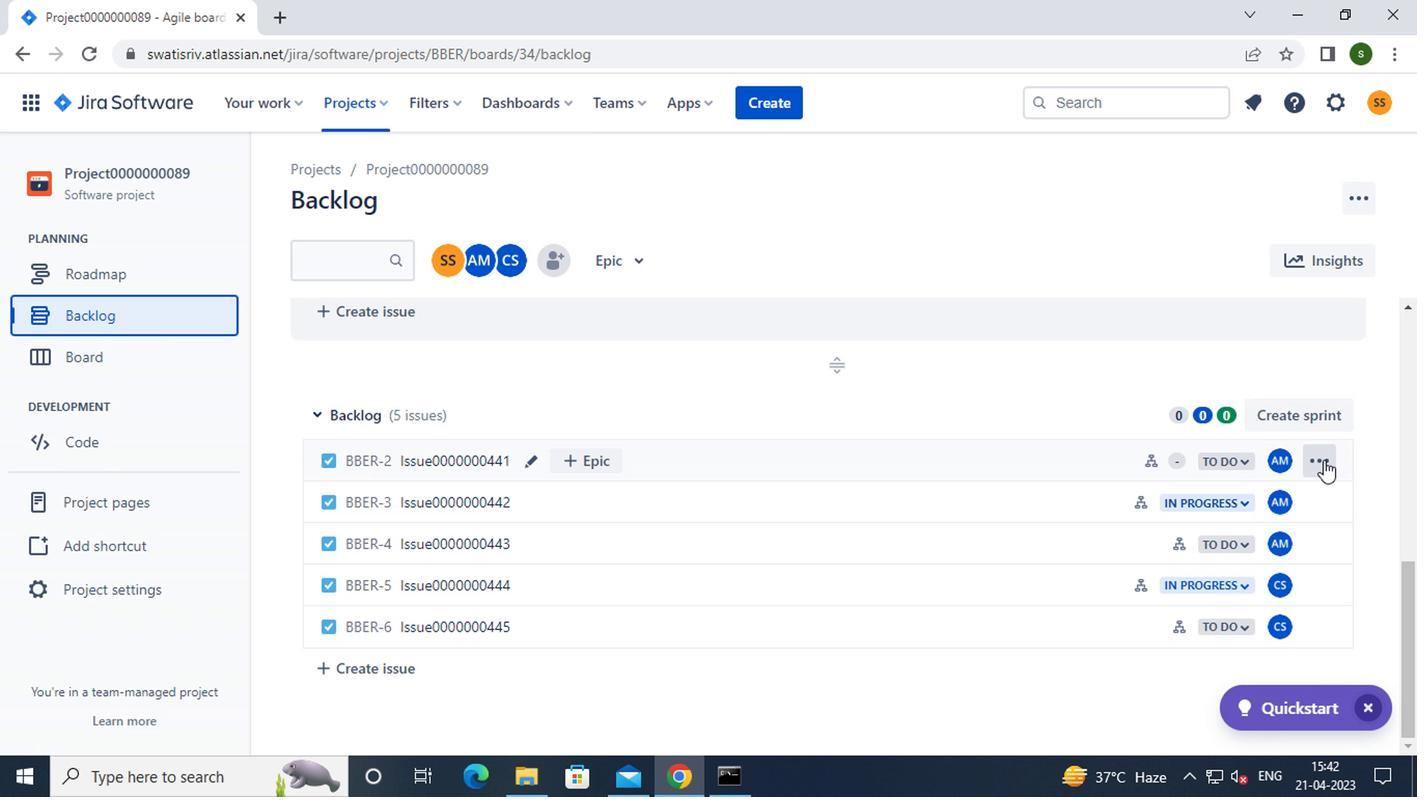 
Action: Mouse moved to (1080, 395)
Screenshot: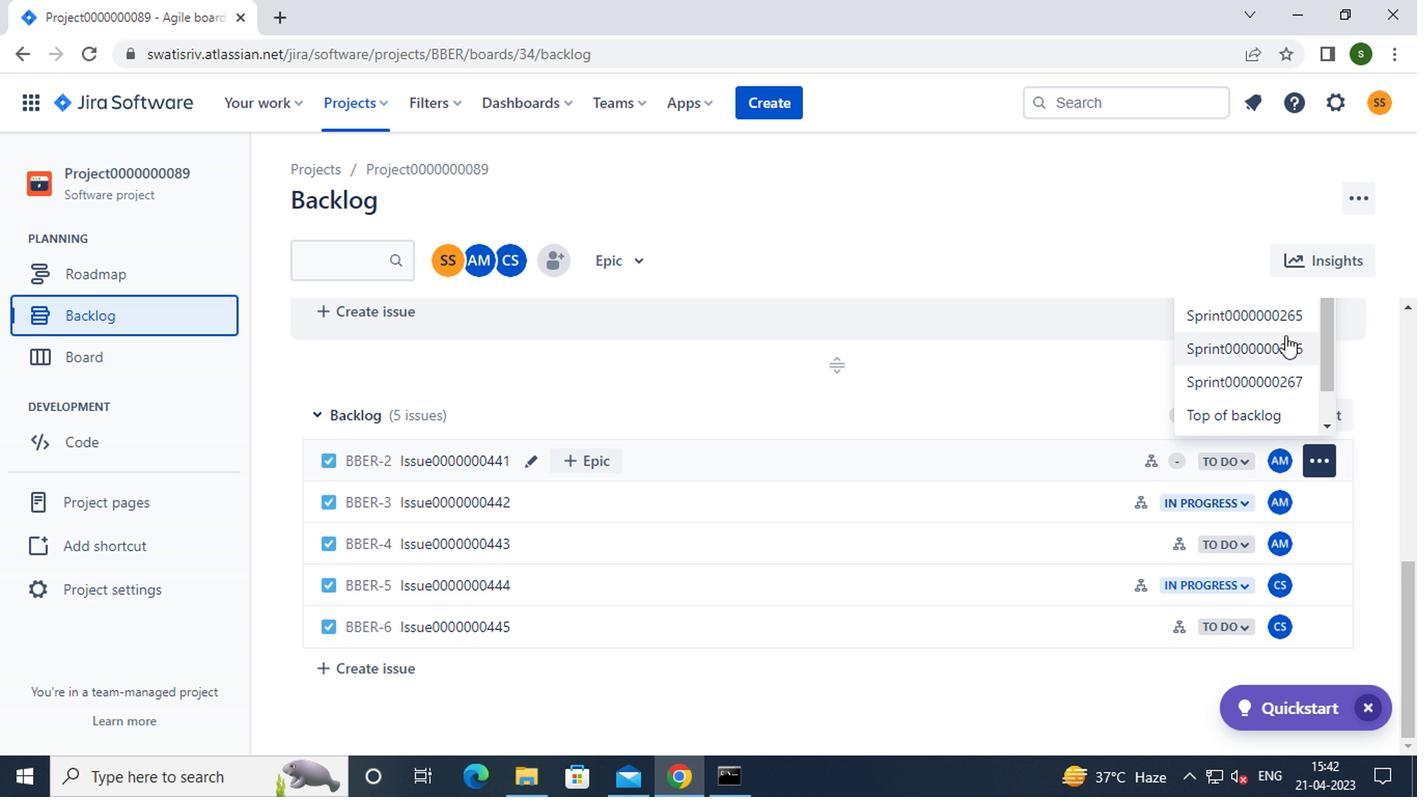 
Action: Mouse pressed left at (1080, 395)
Screenshot: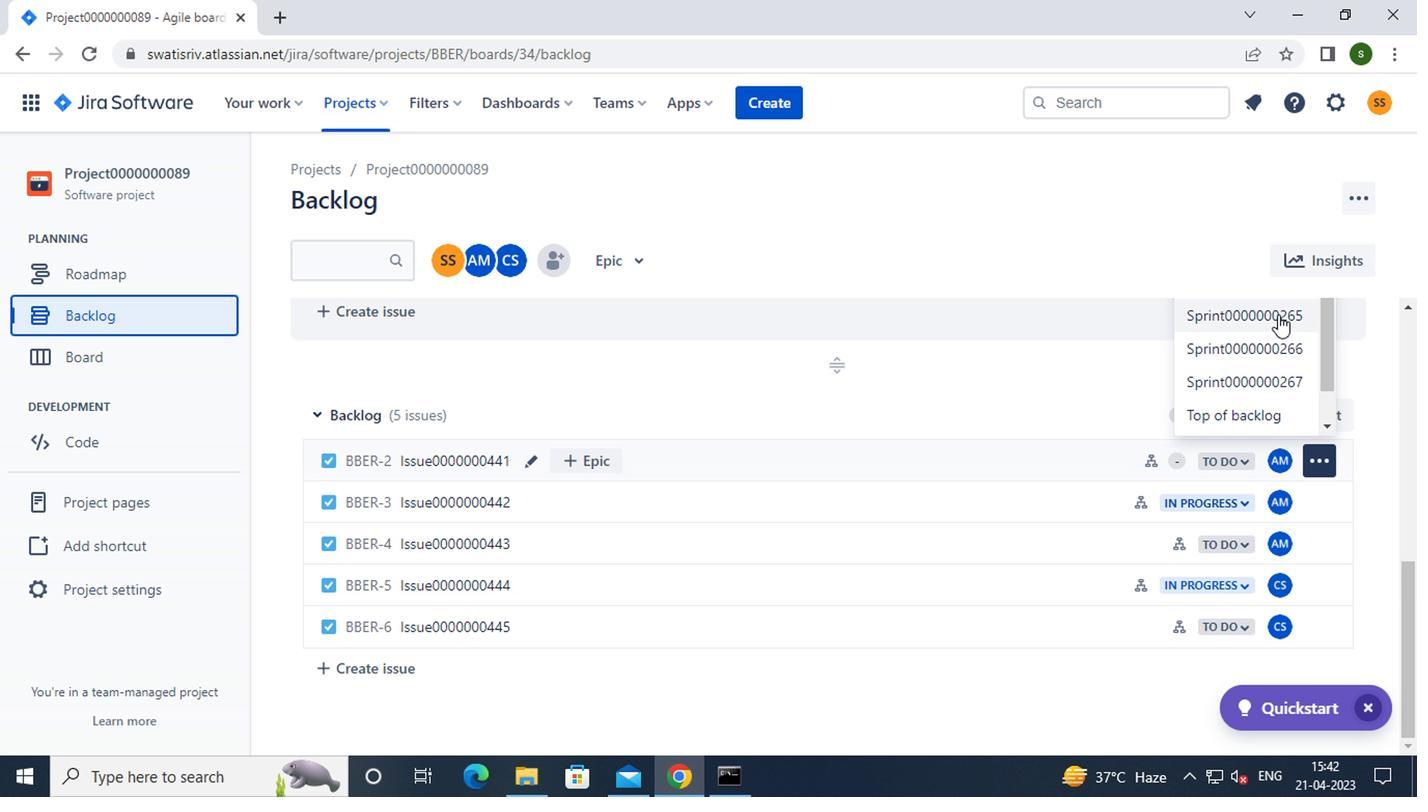
Action: Mouse moved to (823, 323)
Screenshot: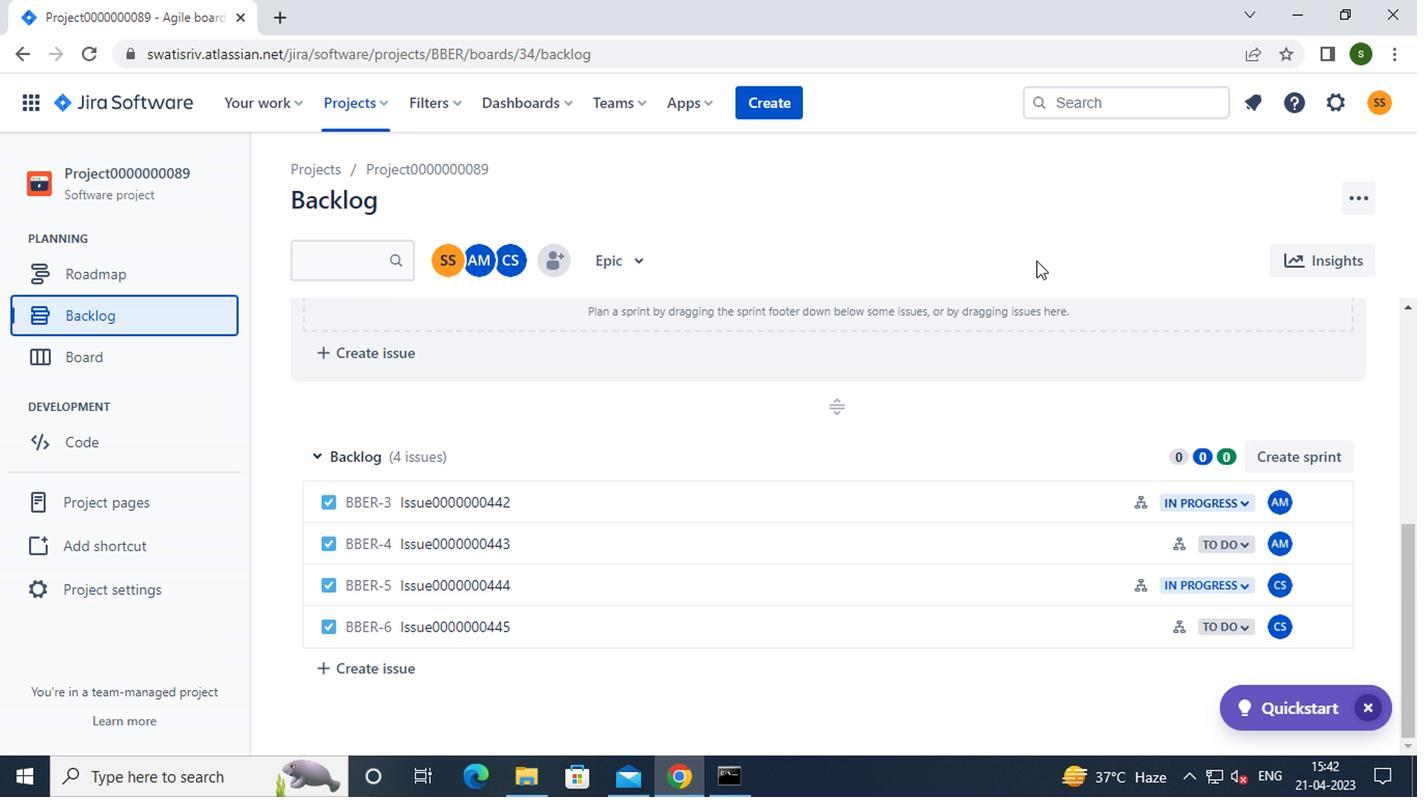 
